 Task: Search one way flight ticket for 2 adults, 2 children, 2 infants in seat in first from Dillingham: Dillingham Airport to South Bend: South Bend International Airport on 8-6-2023. Choice of flights is Sun country airlines. Number of bags: 1 carry on bag and 2 checked bags. Price is upto 50000. Outbound departure time preference is 12:00.
Action: Mouse moved to (369, 313)
Screenshot: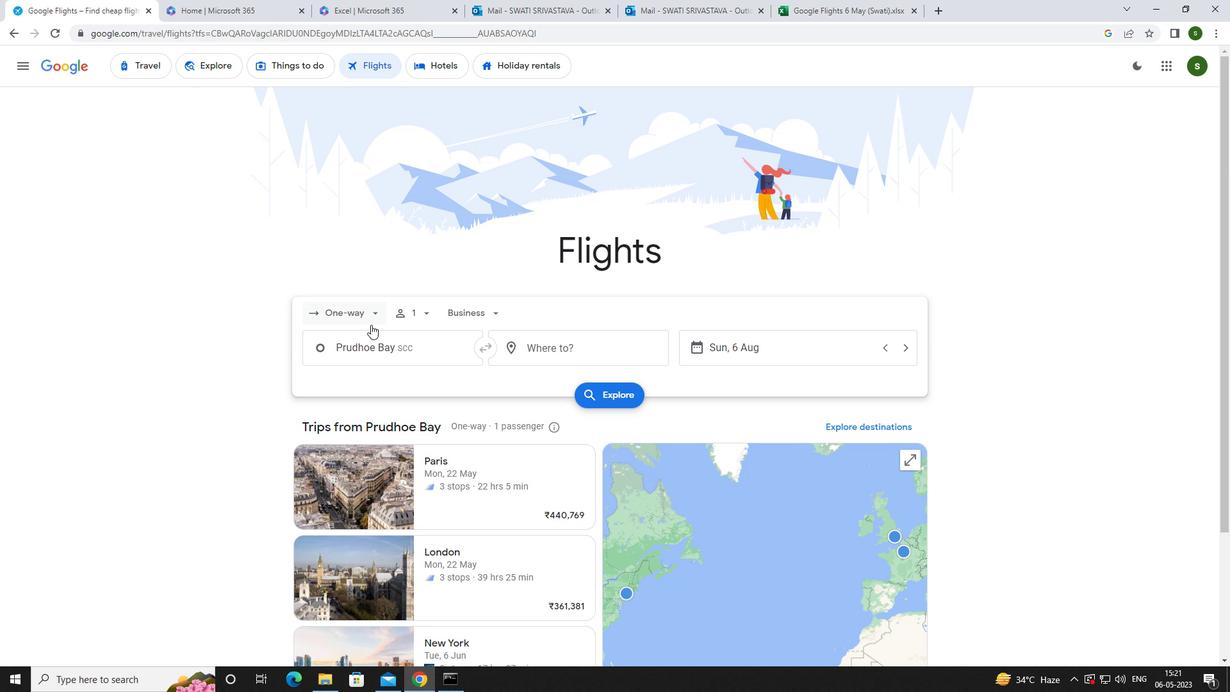 
Action: Mouse pressed left at (369, 313)
Screenshot: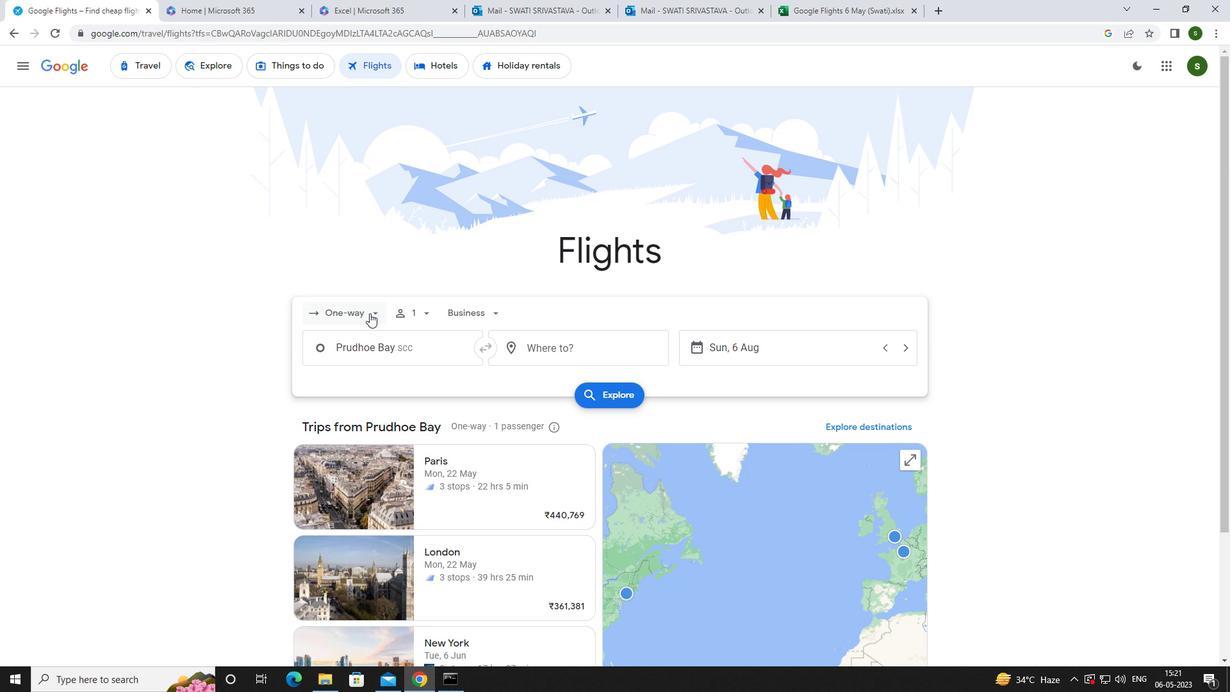 
Action: Mouse moved to (373, 375)
Screenshot: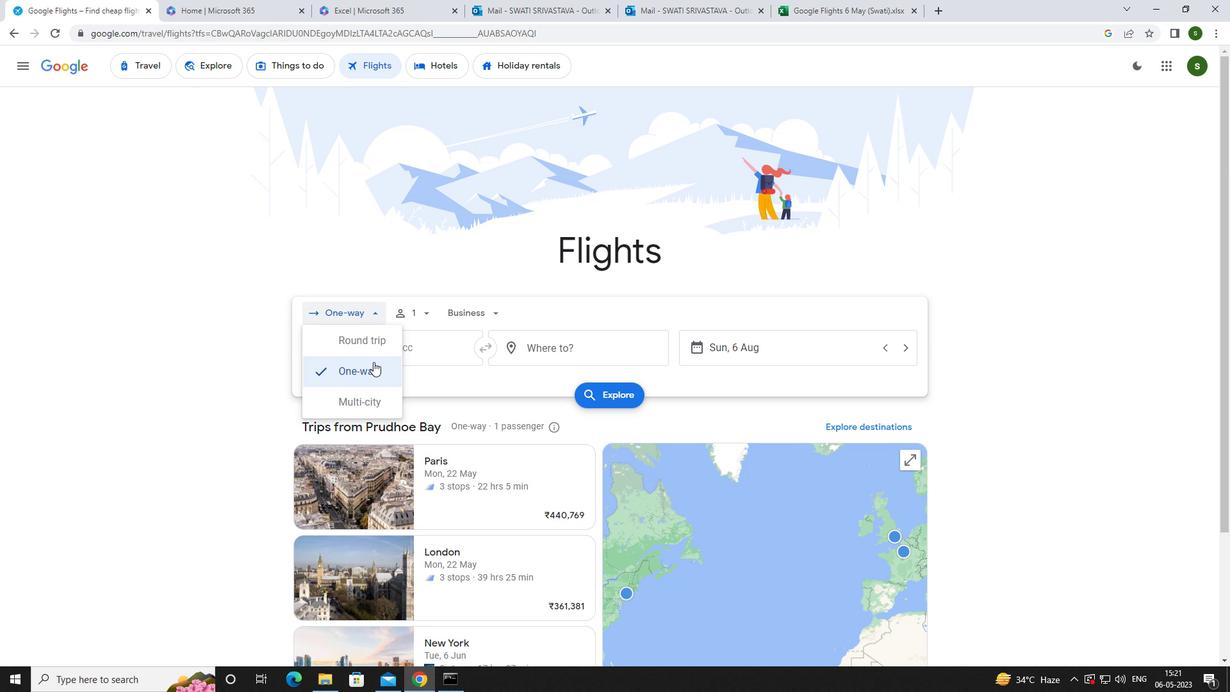 
Action: Mouse pressed left at (373, 375)
Screenshot: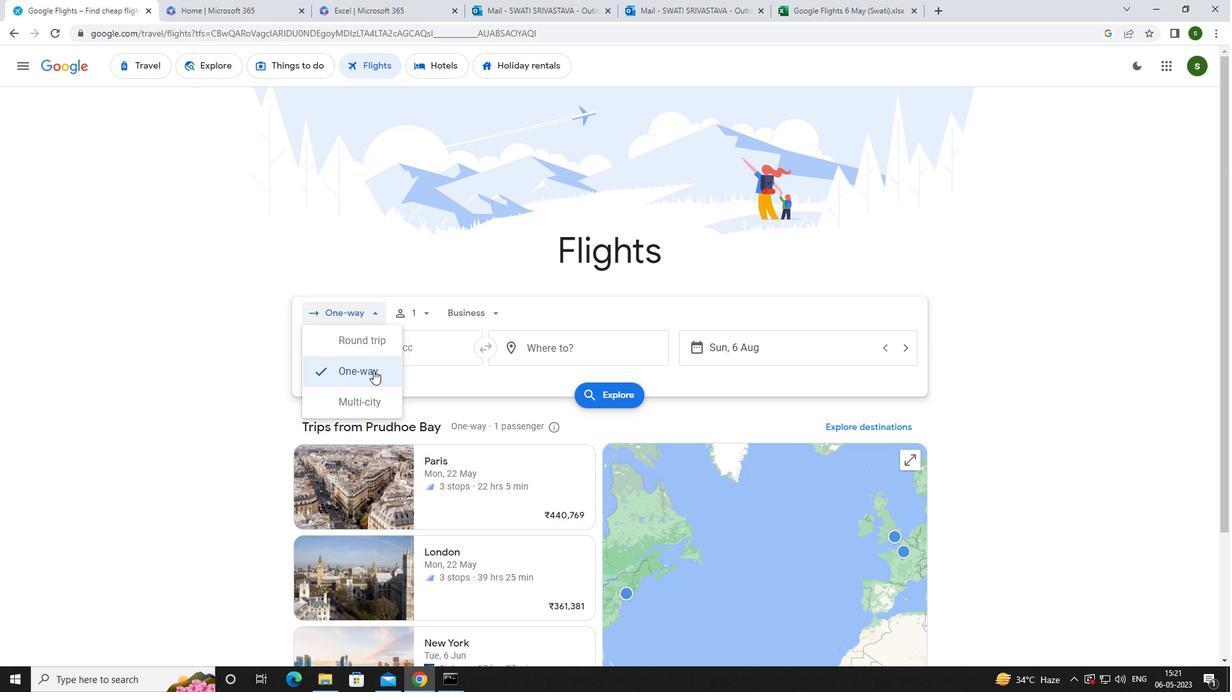 
Action: Mouse moved to (420, 309)
Screenshot: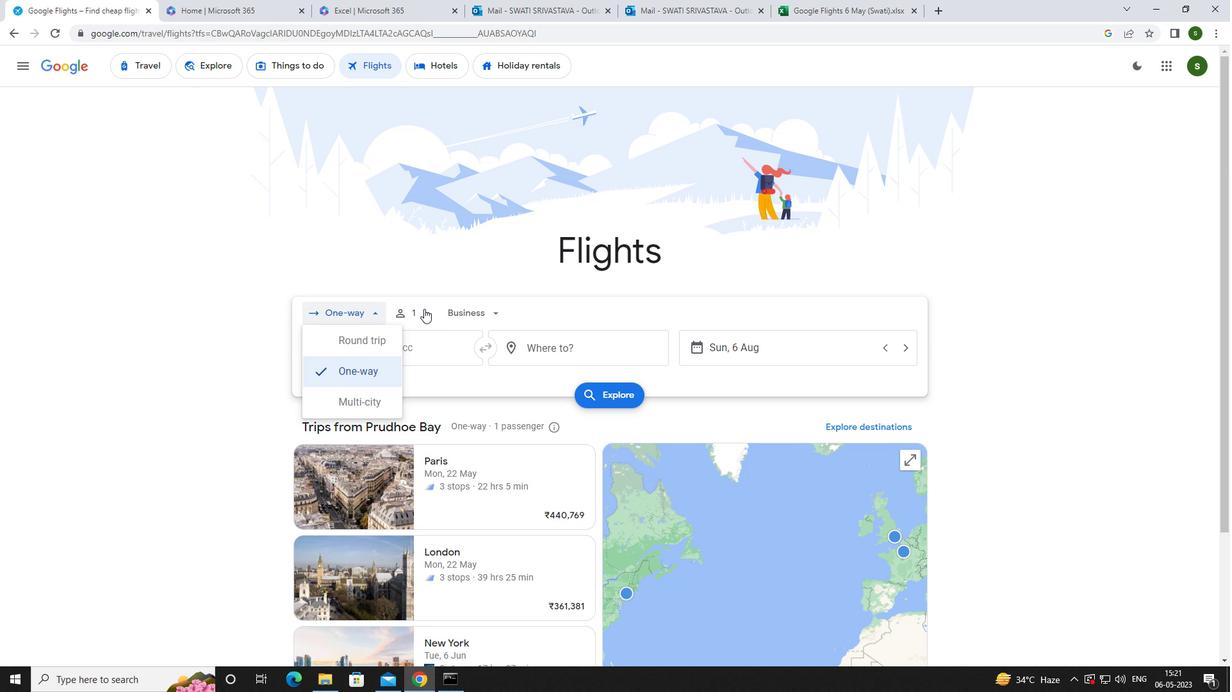 
Action: Mouse pressed left at (420, 309)
Screenshot: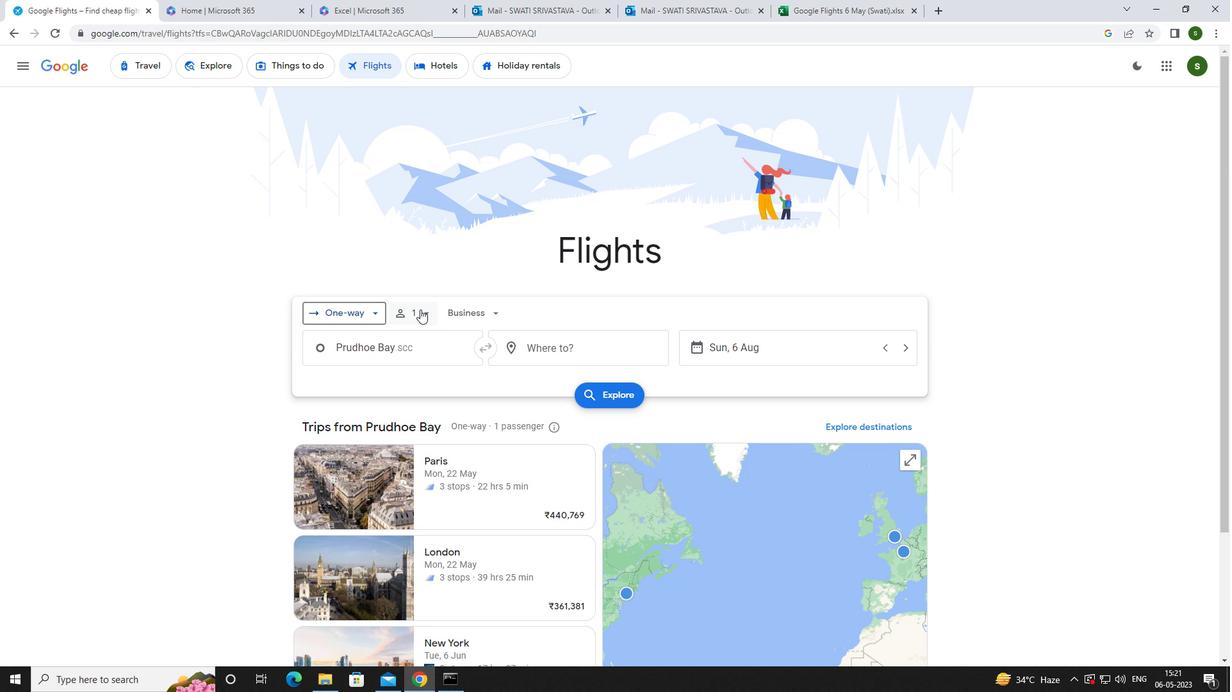 
Action: Mouse moved to (520, 341)
Screenshot: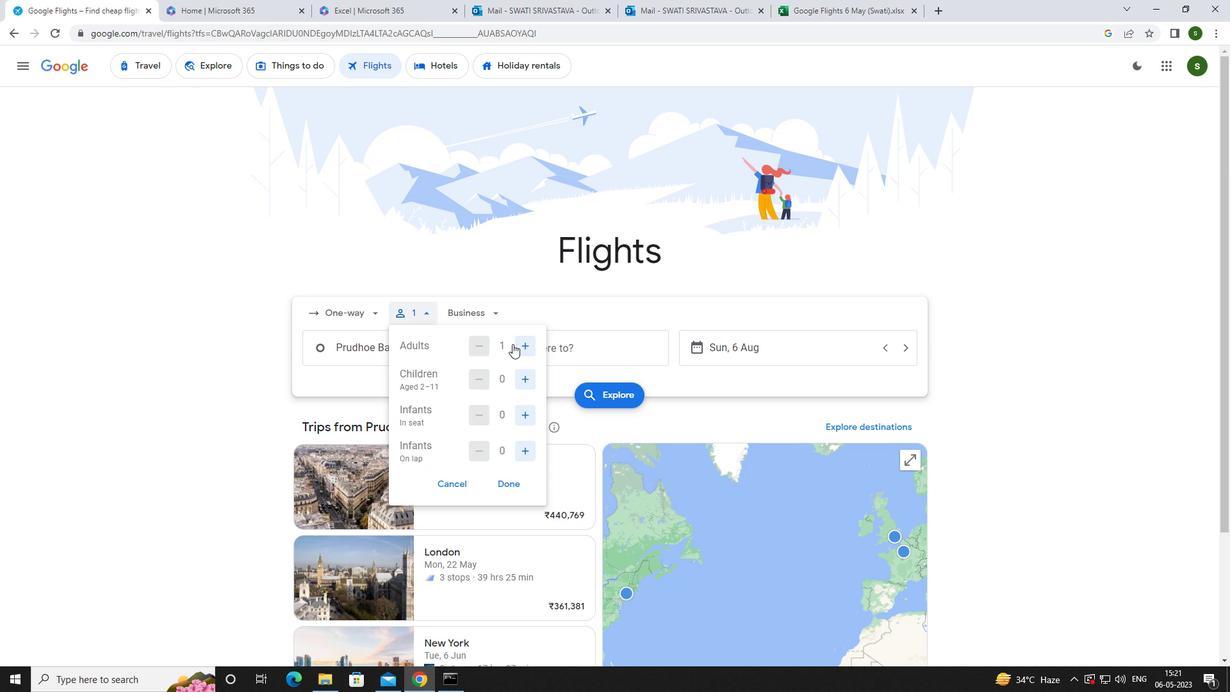 
Action: Mouse pressed left at (520, 341)
Screenshot: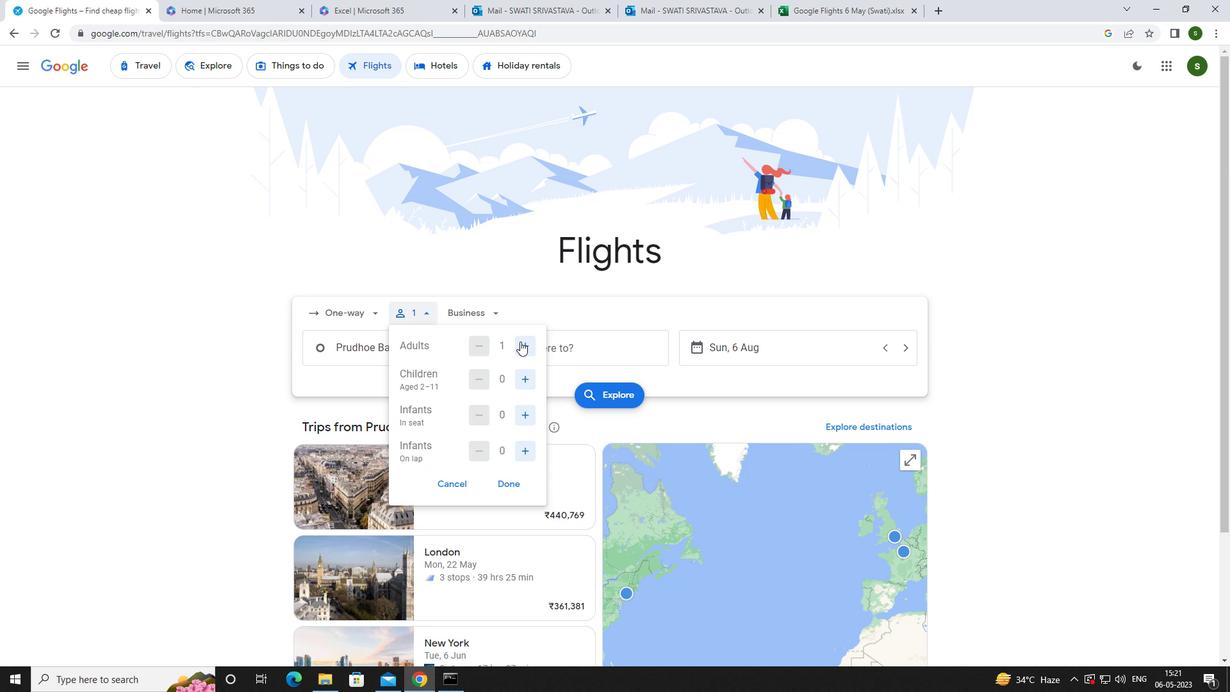 
Action: Mouse moved to (521, 382)
Screenshot: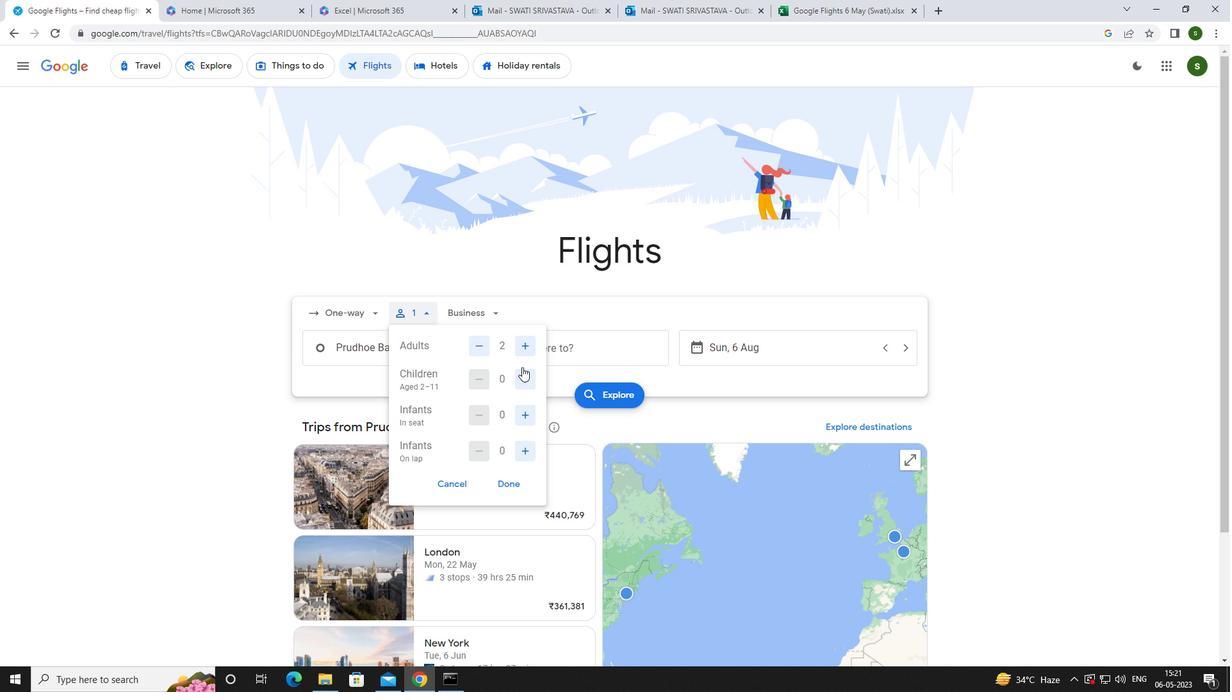 
Action: Mouse pressed left at (521, 382)
Screenshot: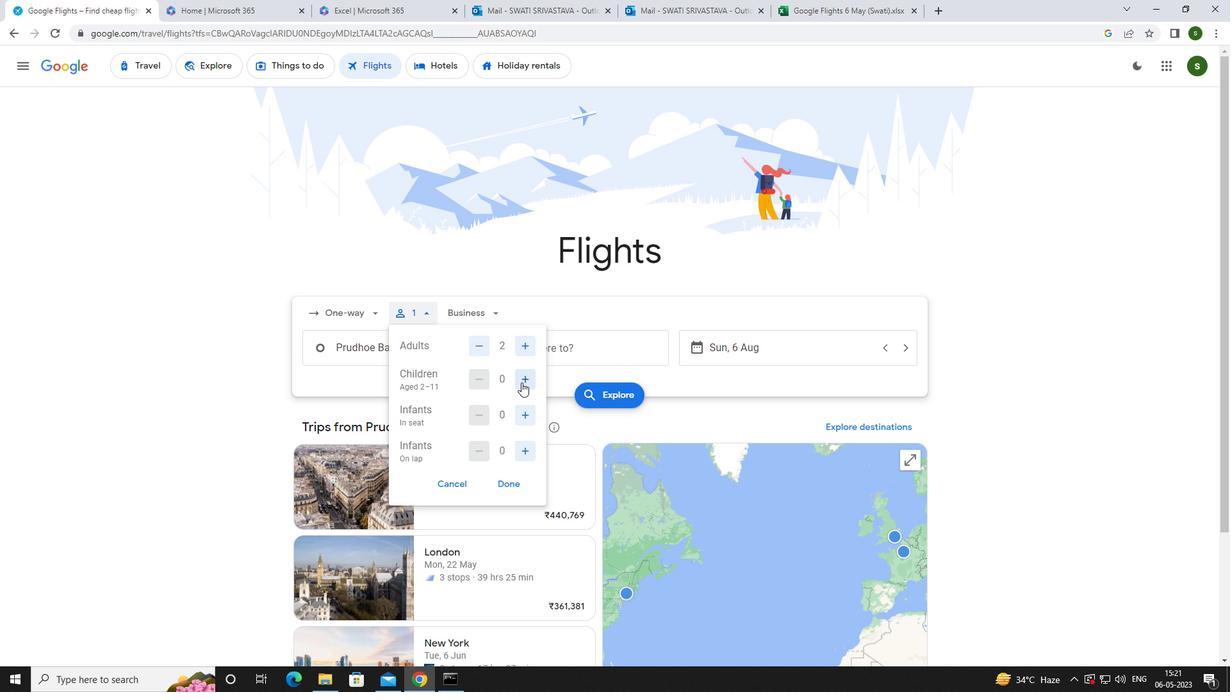 
Action: Mouse pressed left at (521, 382)
Screenshot: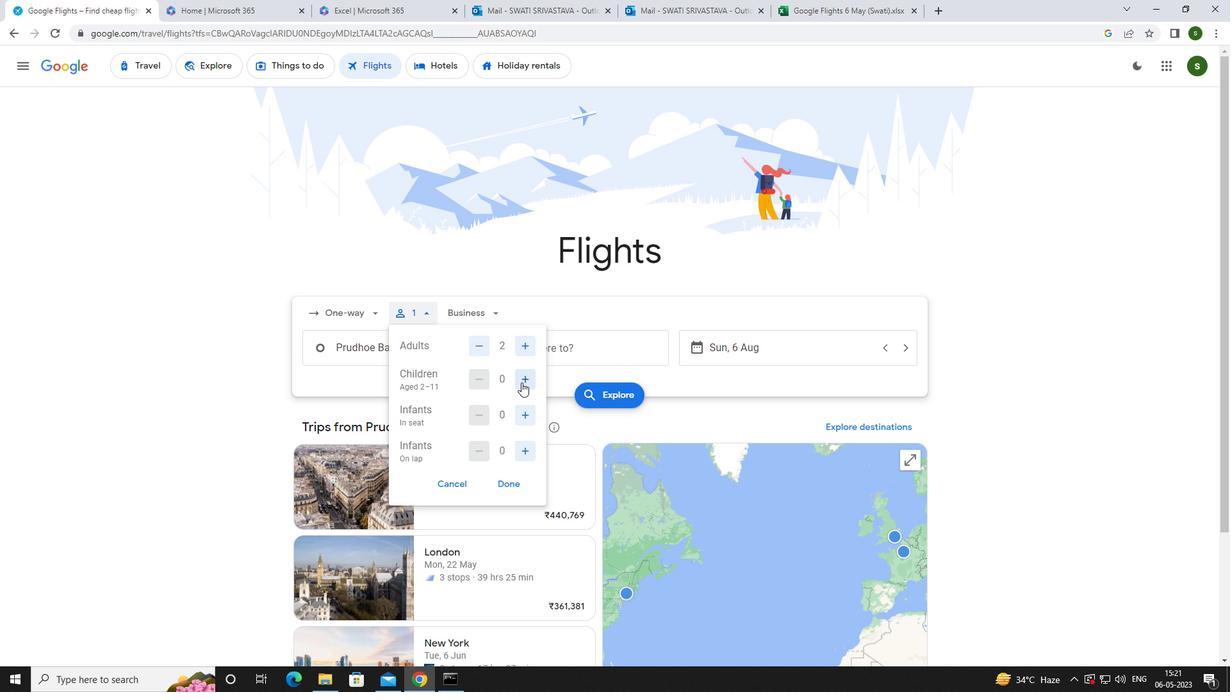 
Action: Mouse moved to (525, 417)
Screenshot: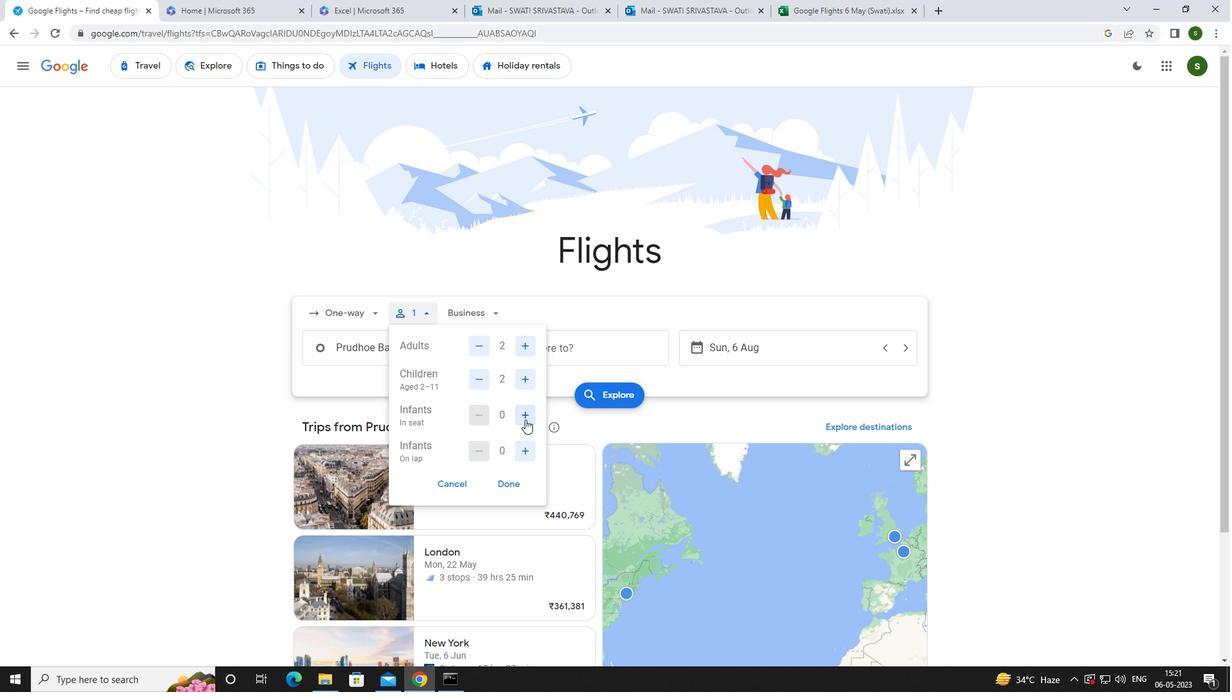 
Action: Mouse pressed left at (525, 417)
Screenshot: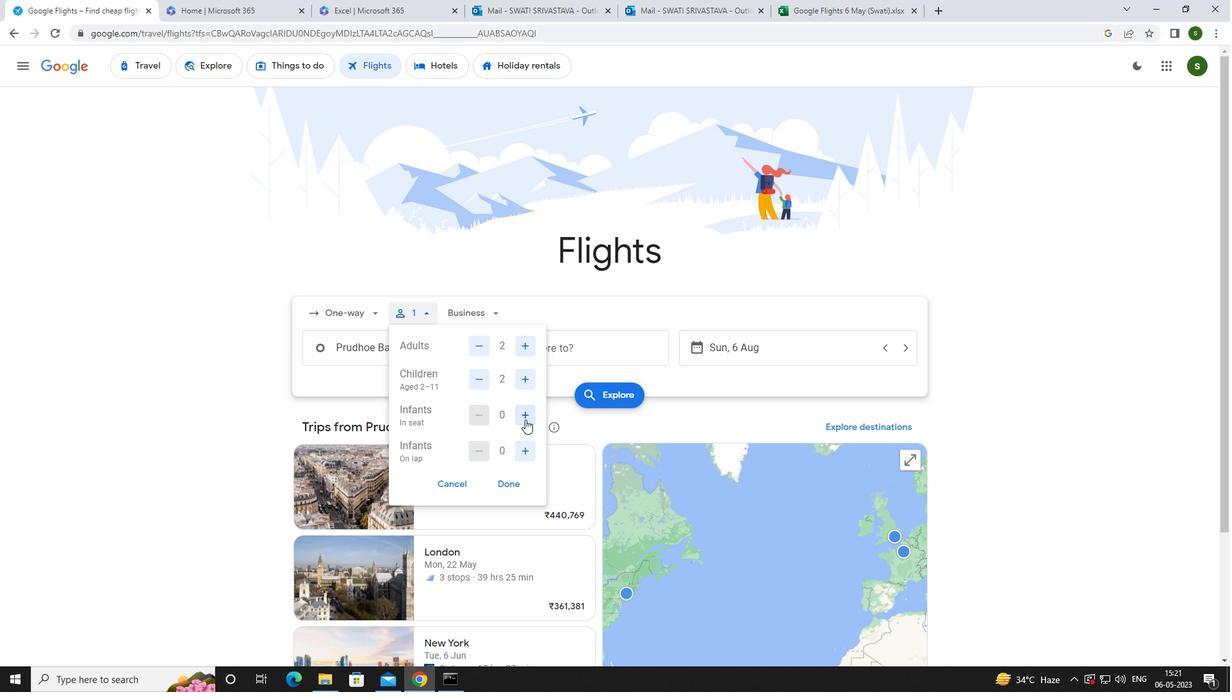 
Action: Mouse pressed left at (525, 417)
Screenshot: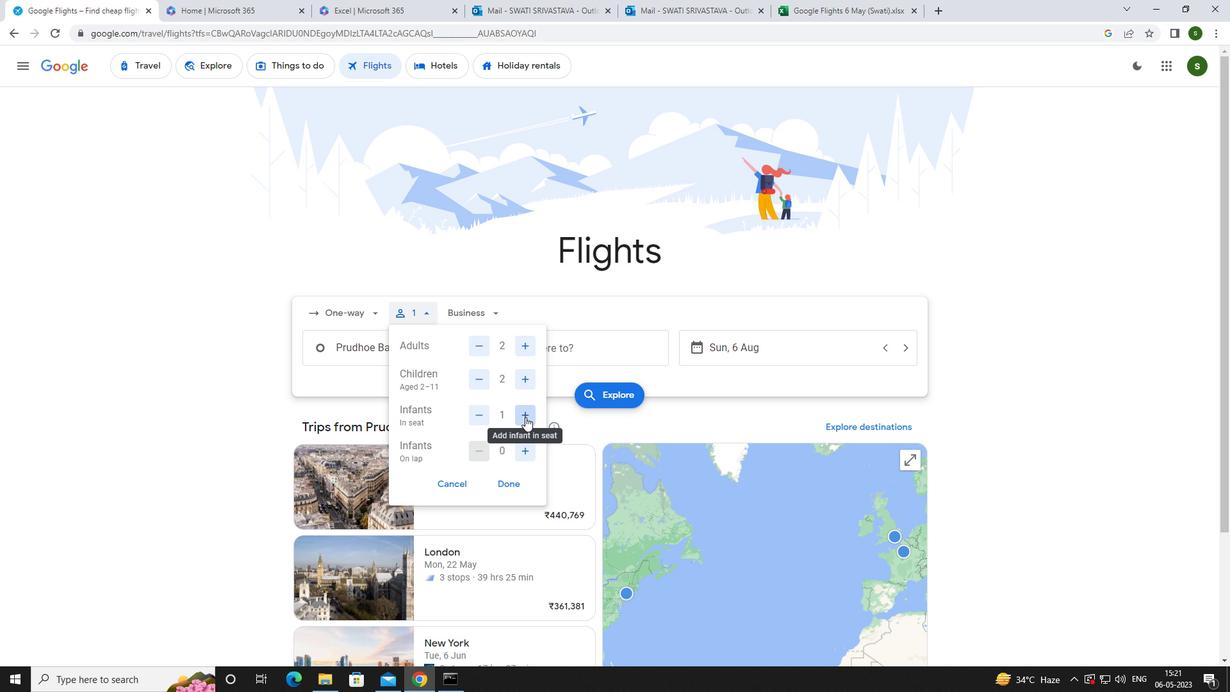 
Action: Mouse moved to (484, 316)
Screenshot: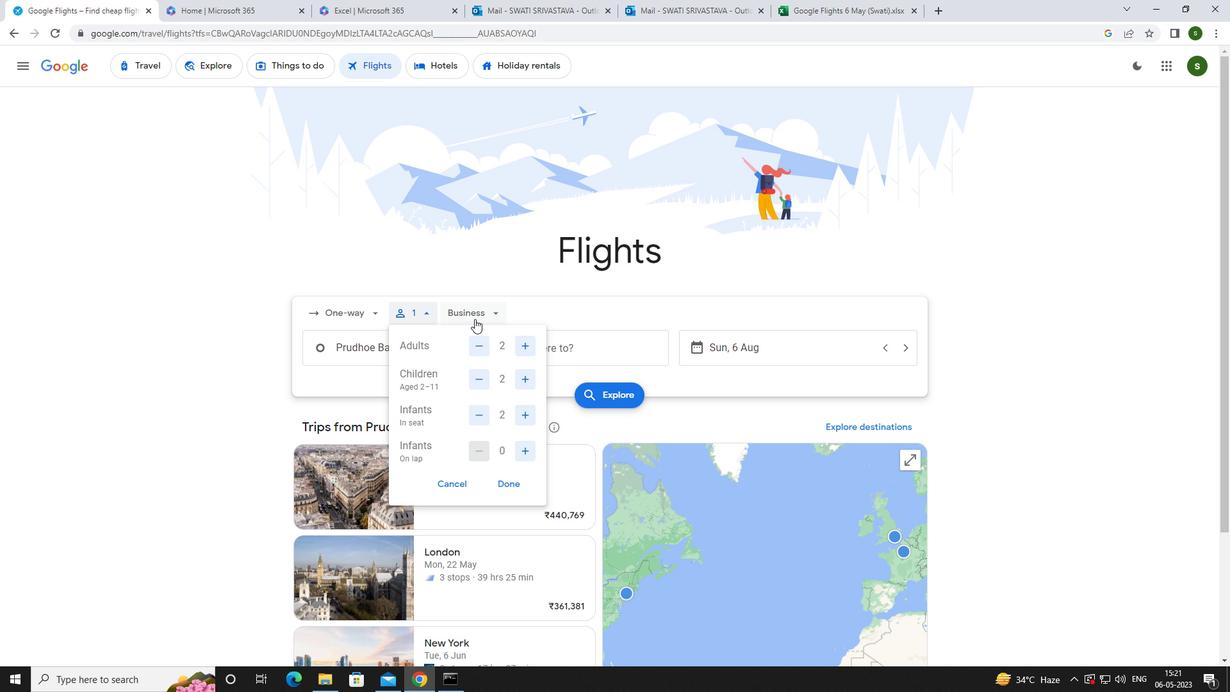 
Action: Mouse pressed left at (484, 316)
Screenshot: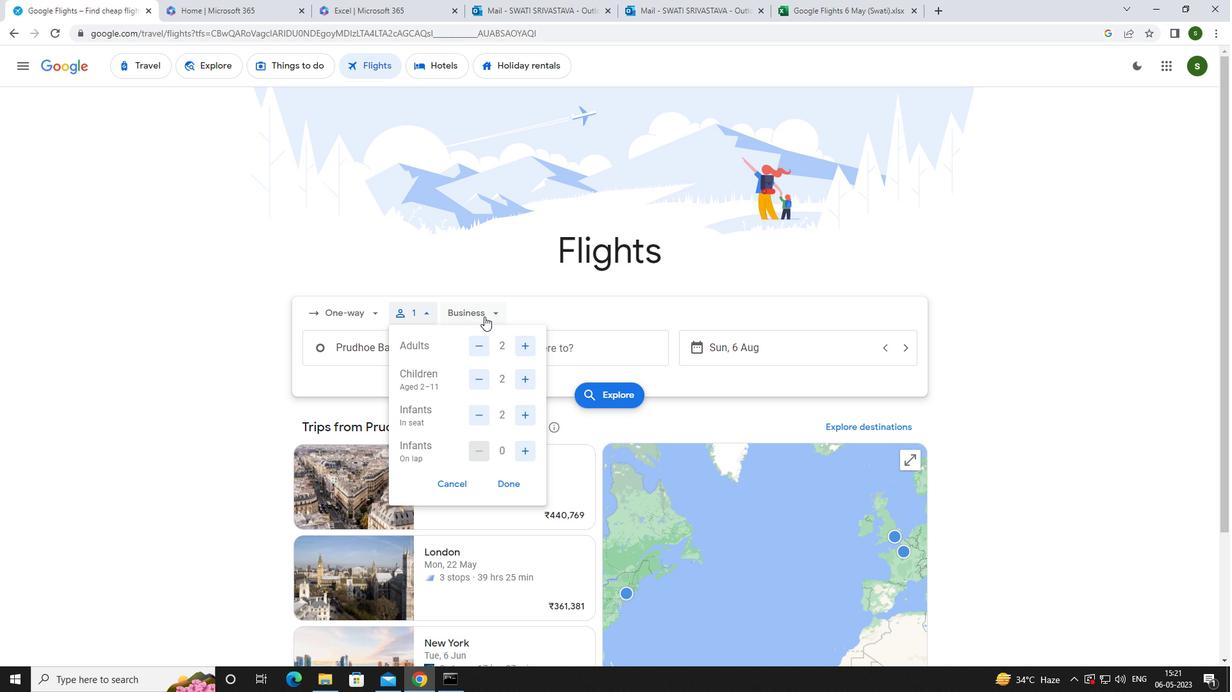 
Action: Mouse moved to (493, 432)
Screenshot: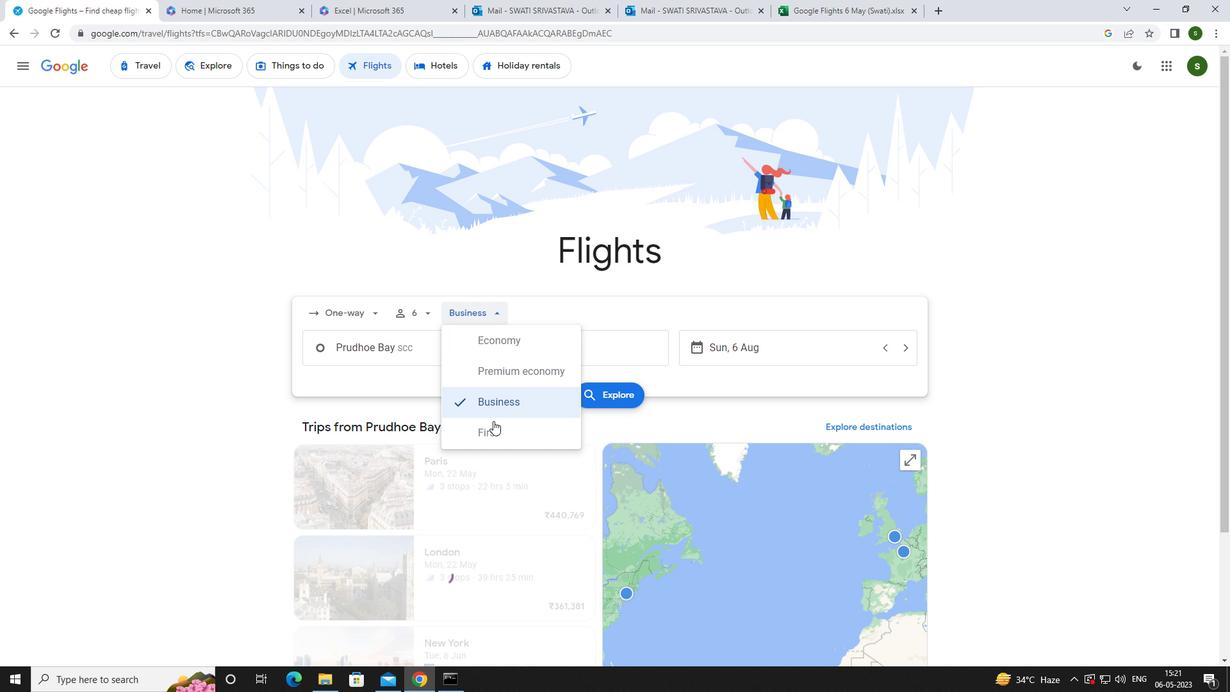 
Action: Mouse pressed left at (493, 432)
Screenshot: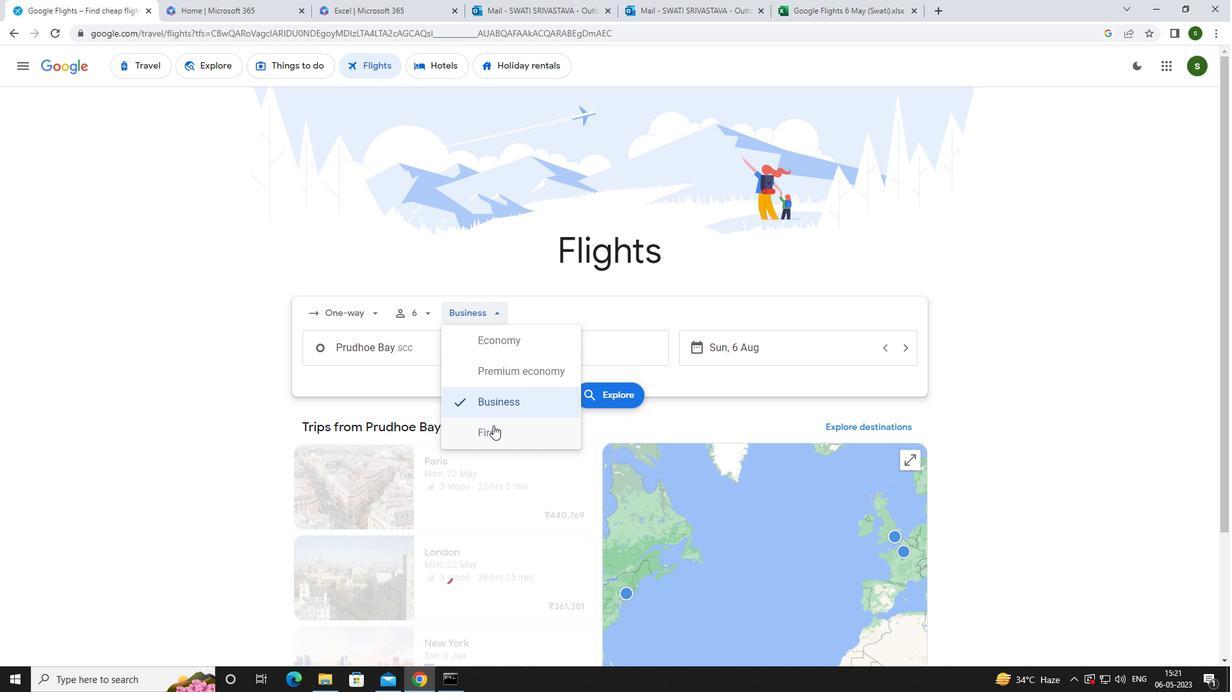 
Action: Mouse moved to (433, 341)
Screenshot: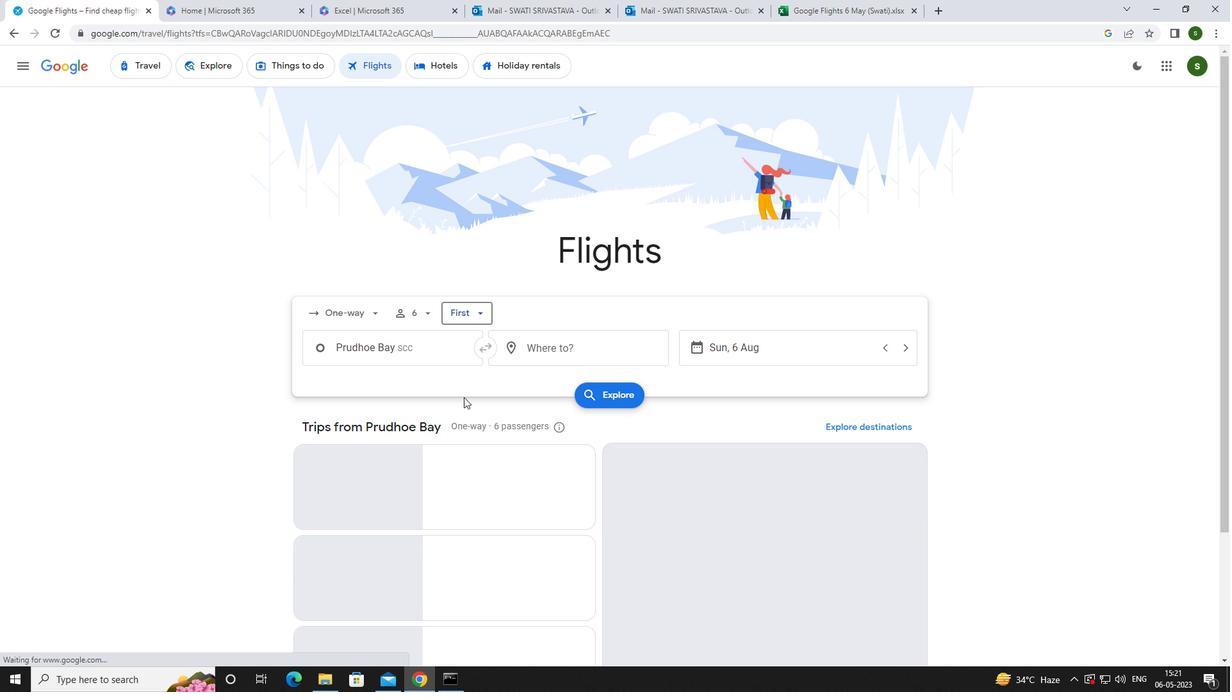 
Action: Mouse pressed left at (433, 341)
Screenshot: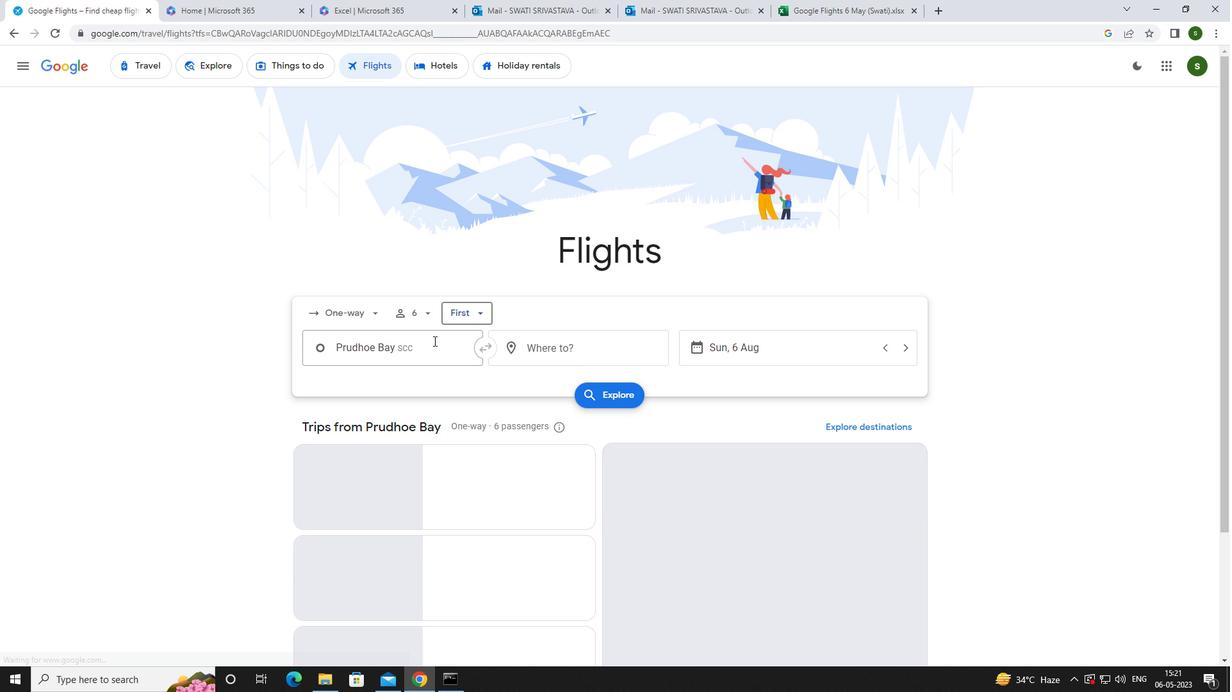 
Action: Mouse moved to (434, 339)
Screenshot: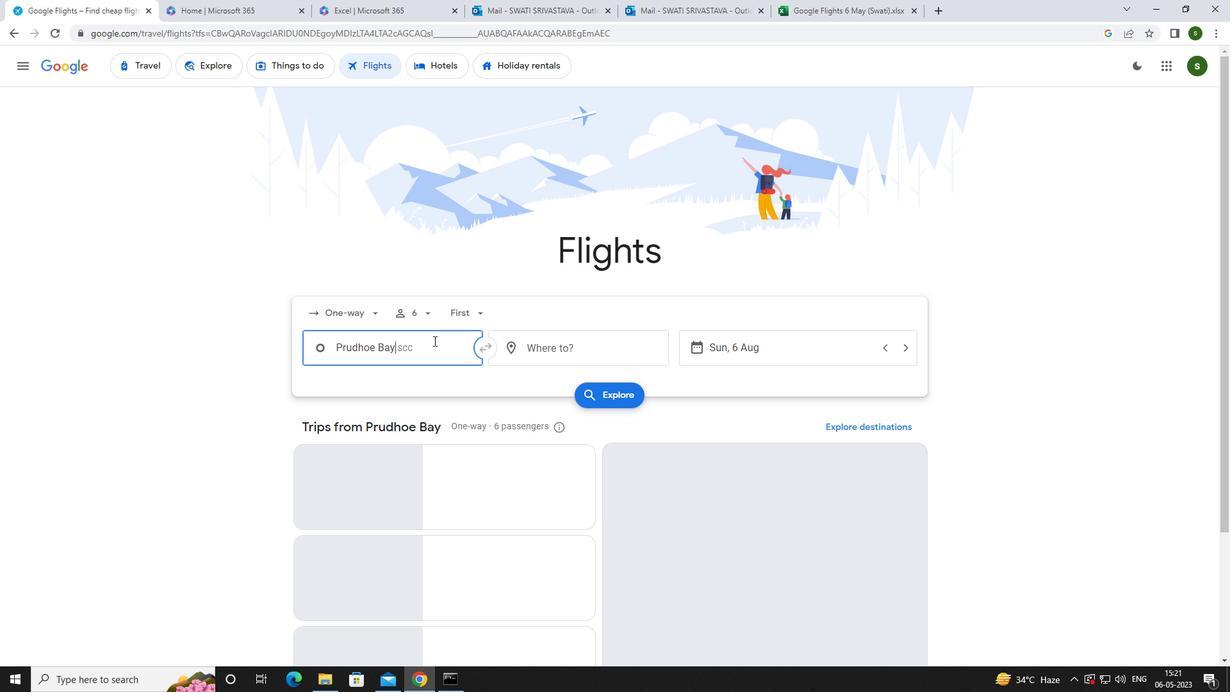
Action: Key pressed <Key.caps_lock>d<Key.caps_lock>illingh
Screenshot: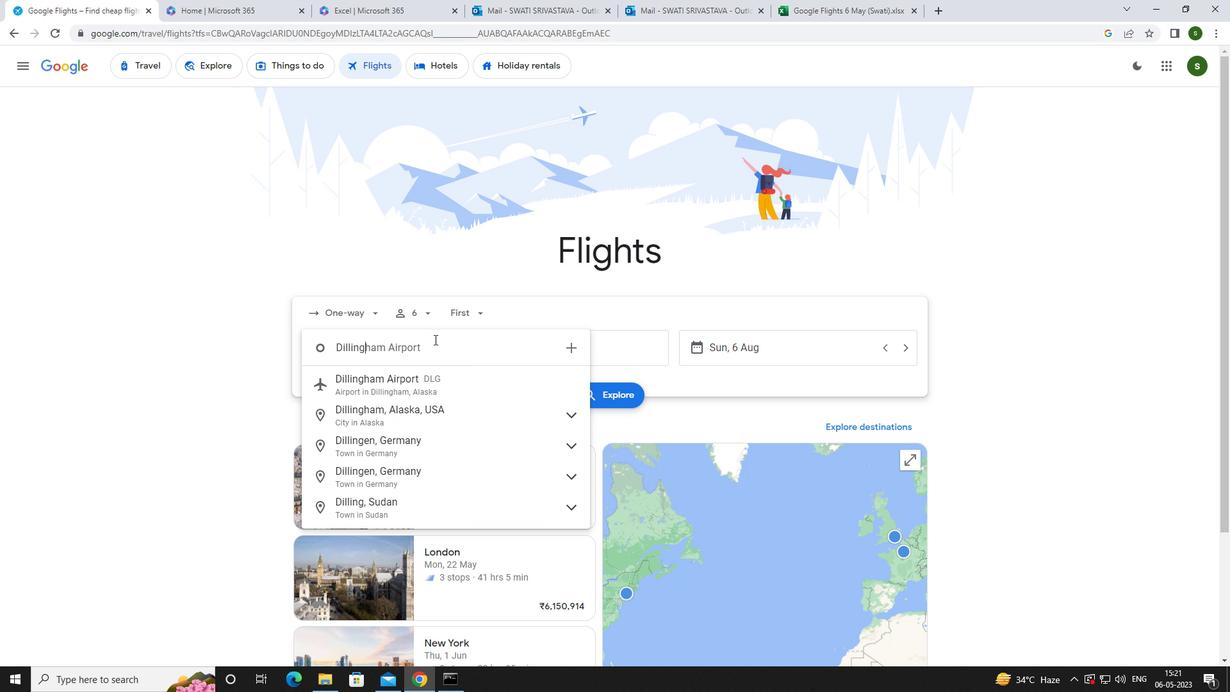 
Action: Mouse moved to (421, 382)
Screenshot: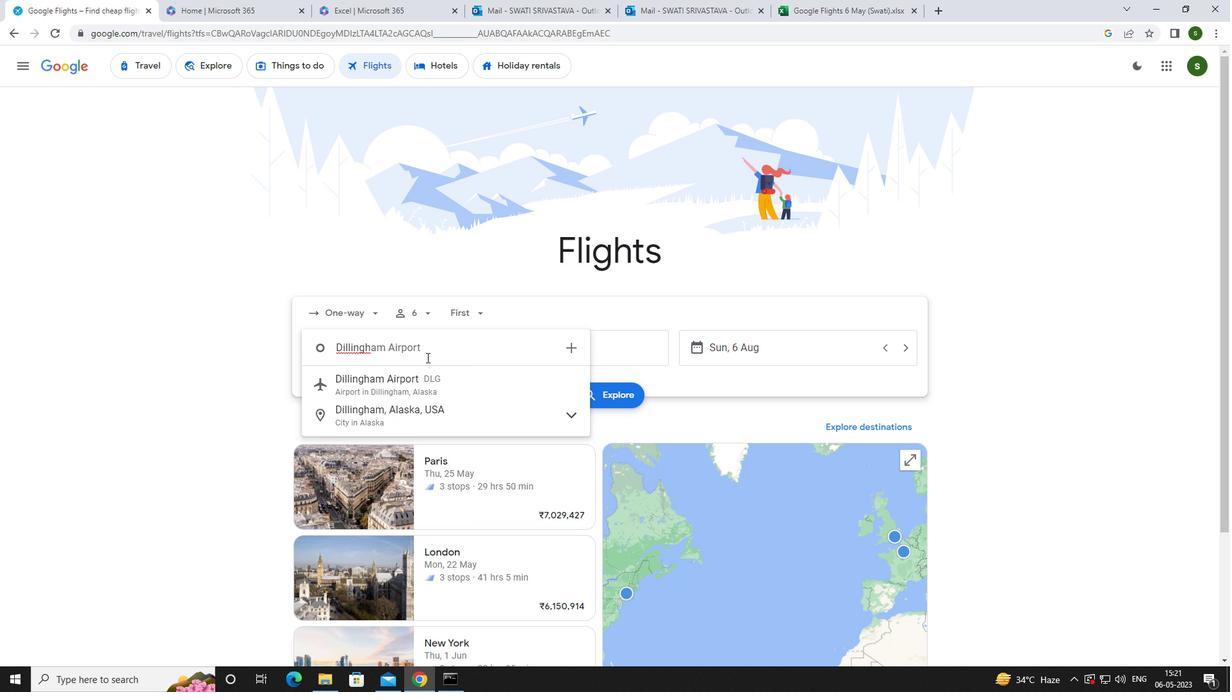 
Action: Mouse pressed left at (421, 382)
Screenshot: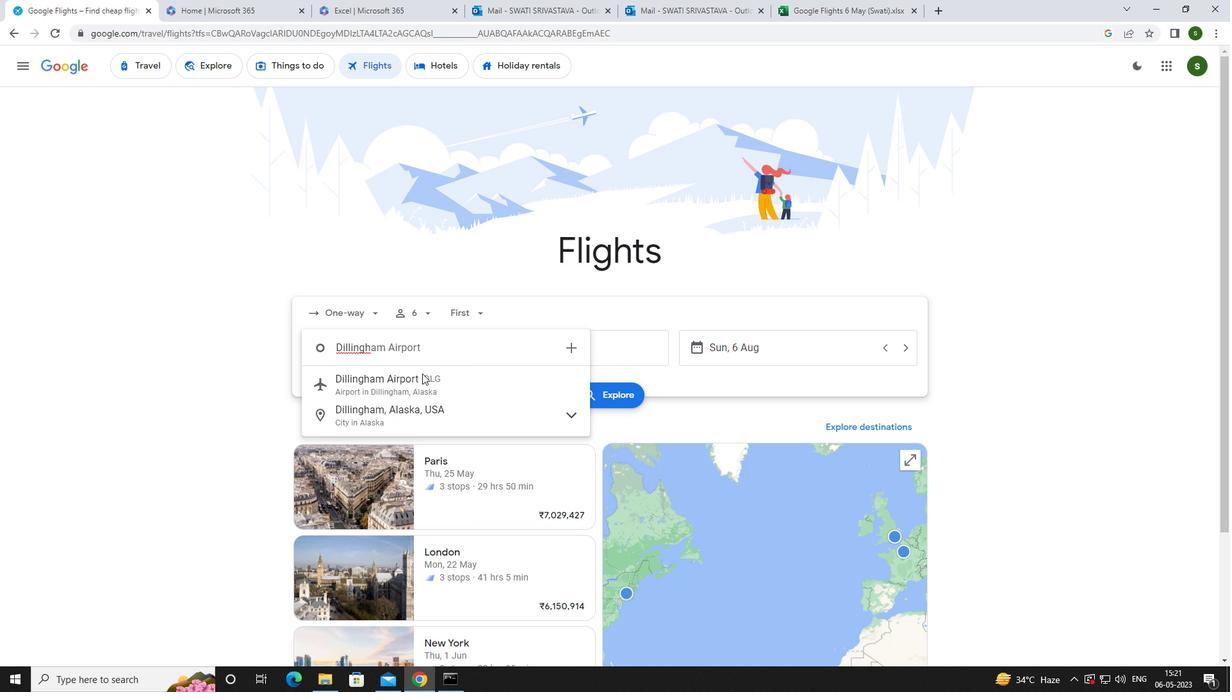 
Action: Mouse moved to (533, 349)
Screenshot: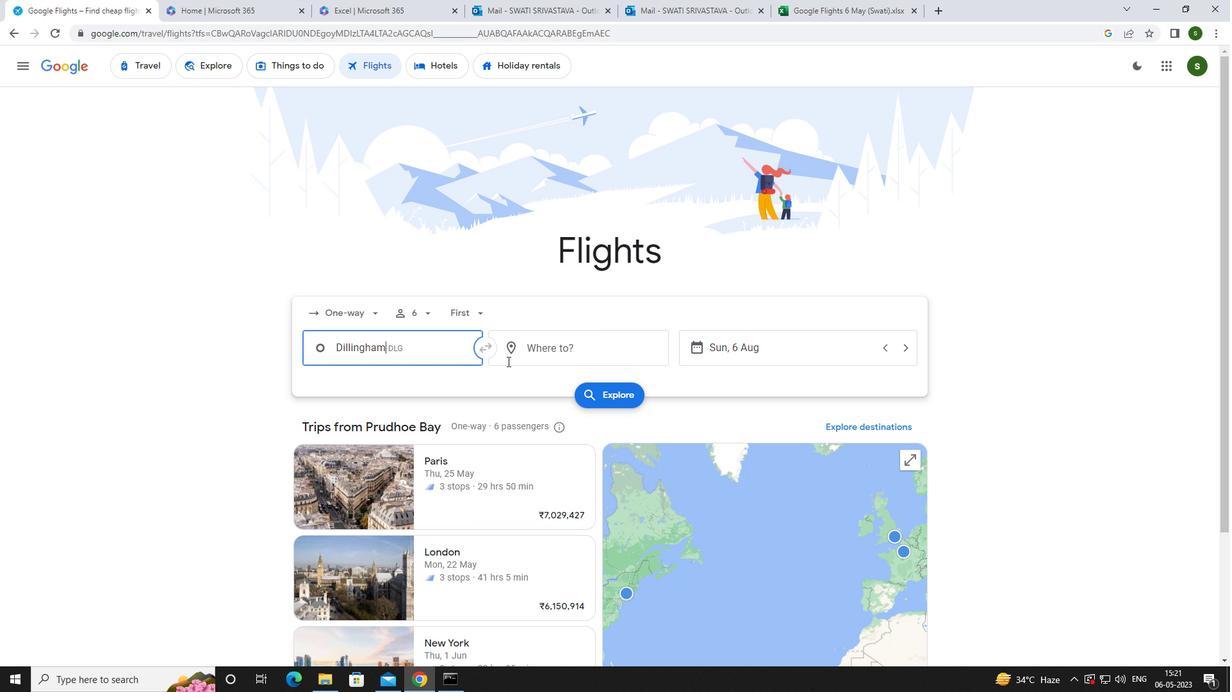 
Action: Mouse pressed left at (533, 349)
Screenshot: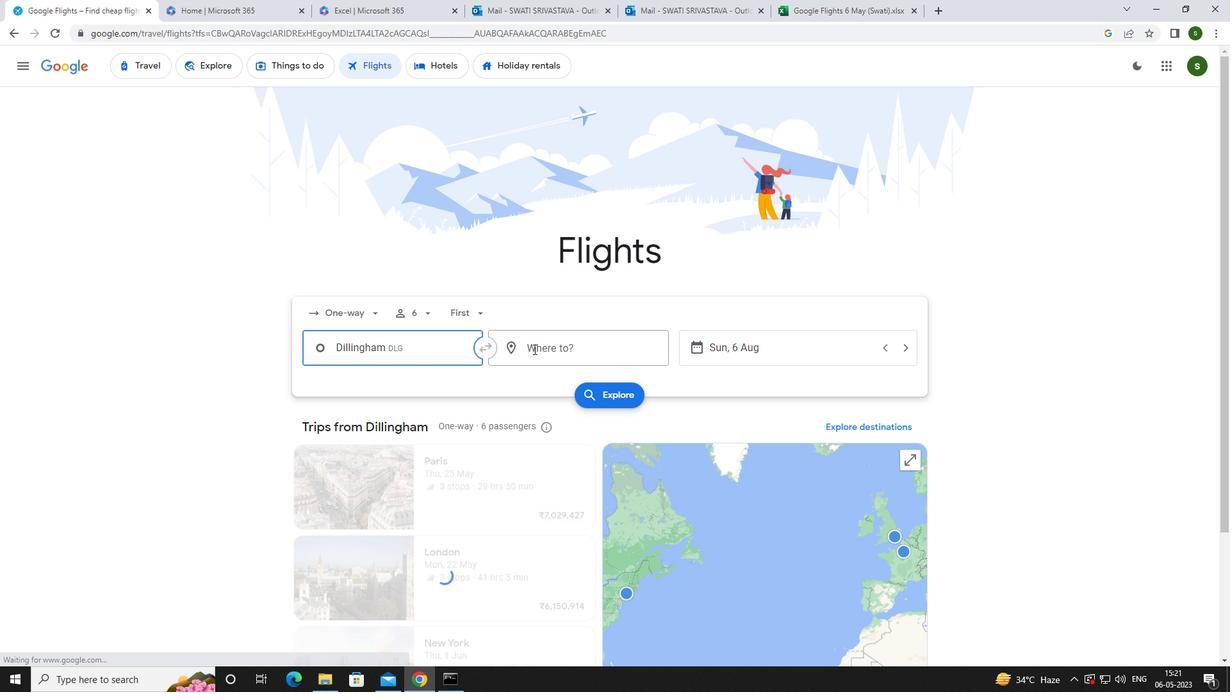 
Action: Mouse moved to (529, 345)
Screenshot: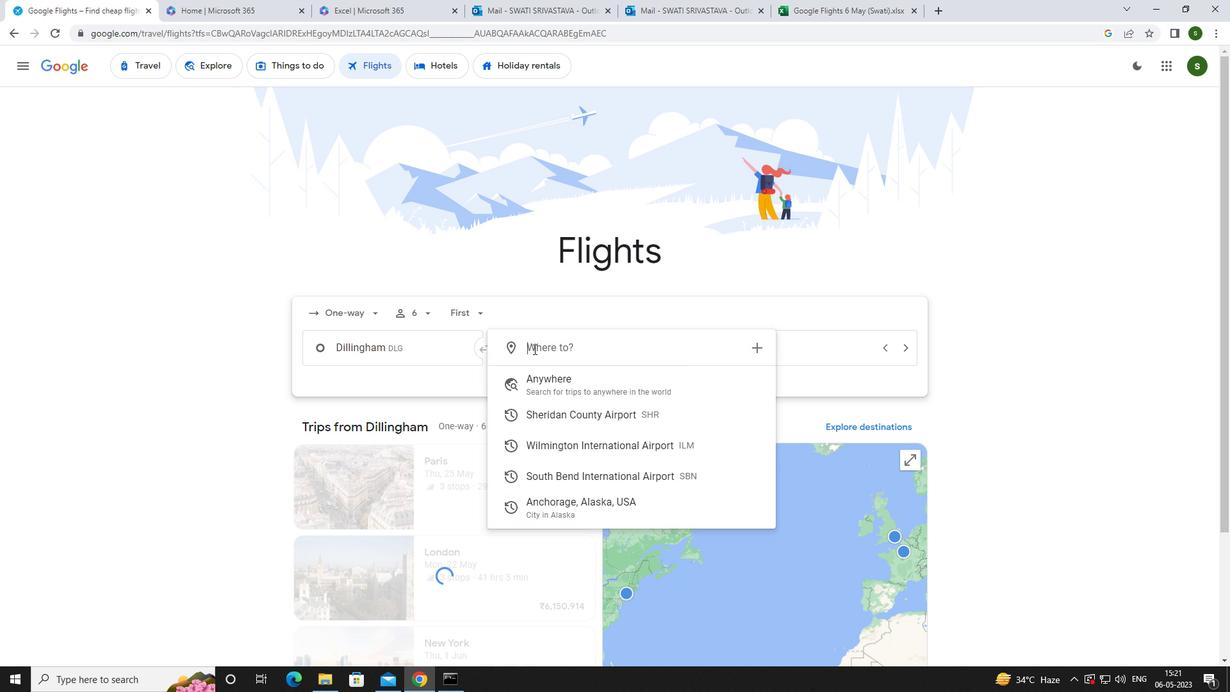 
Action: Key pressed <Key.caps_lock>s<Key.caps_lock>outh<Key.space><Key.caps_lock>b<Key.caps_lock>end
Screenshot: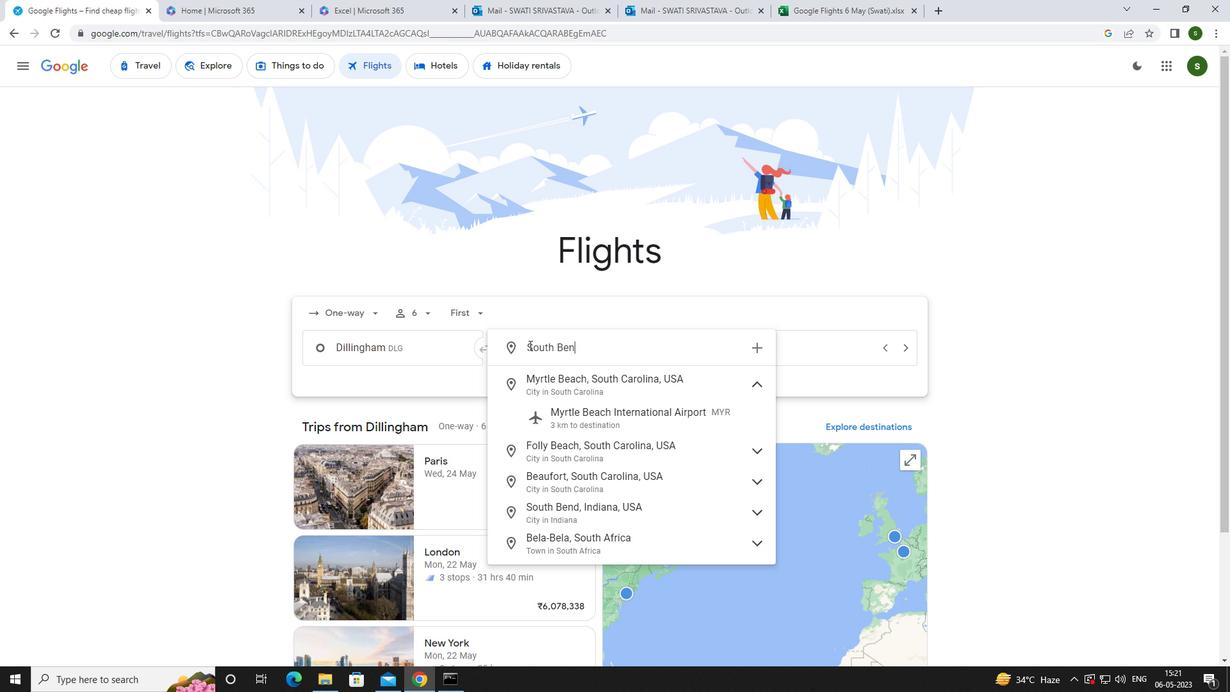 
Action: Mouse moved to (553, 408)
Screenshot: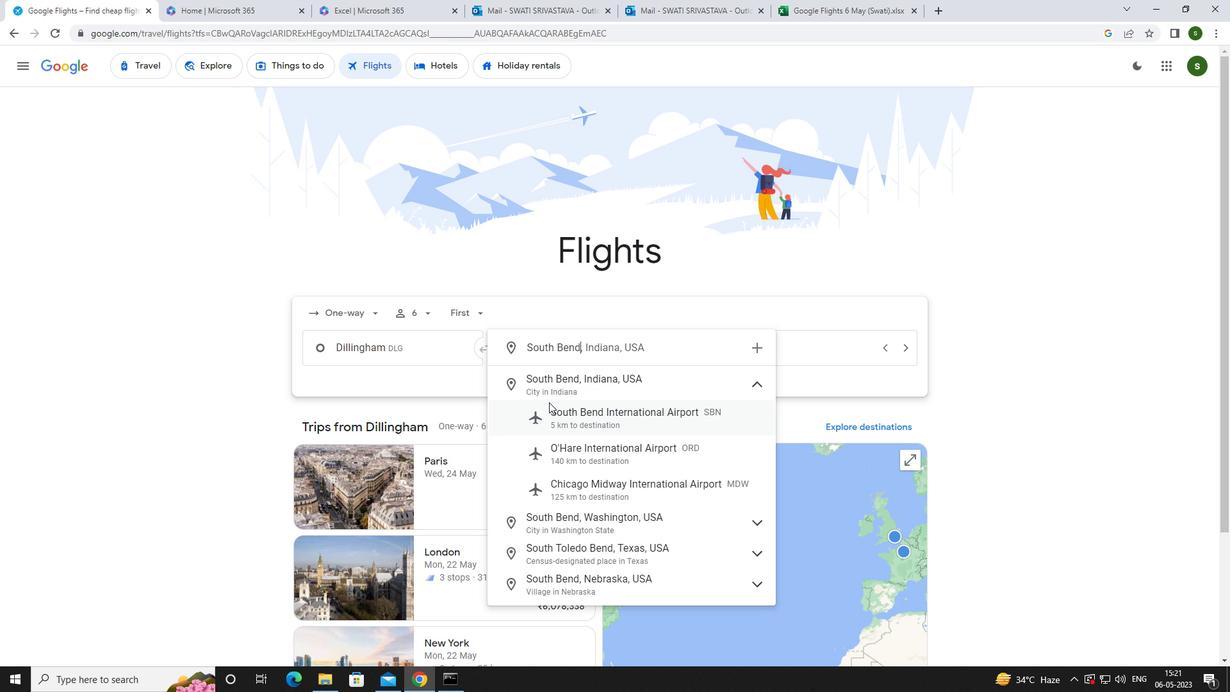 
Action: Mouse pressed left at (553, 408)
Screenshot: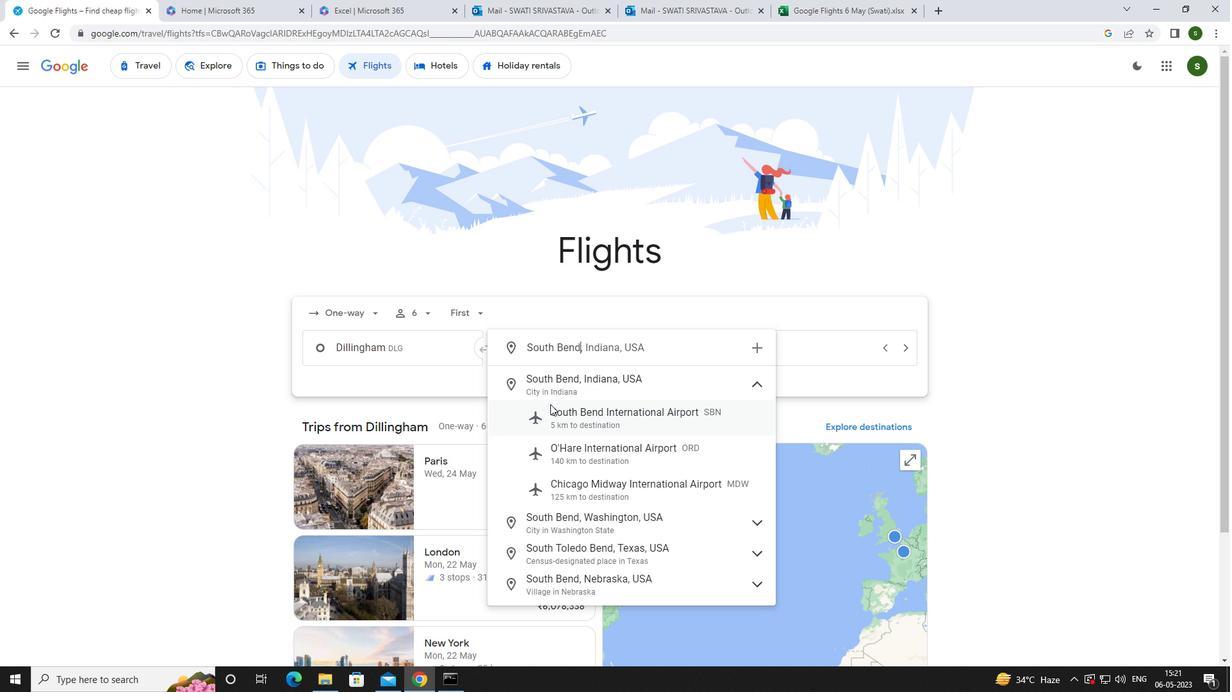 
Action: Mouse moved to (728, 345)
Screenshot: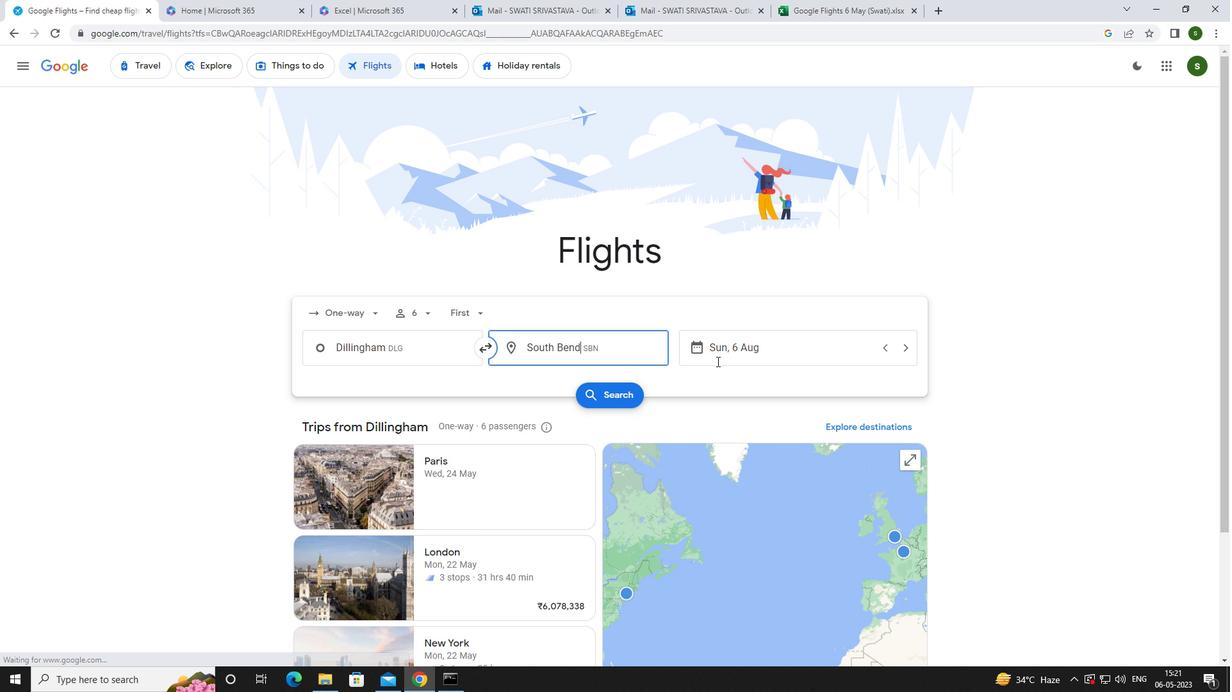 
Action: Mouse pressed left at (728, 345)
Screenshot: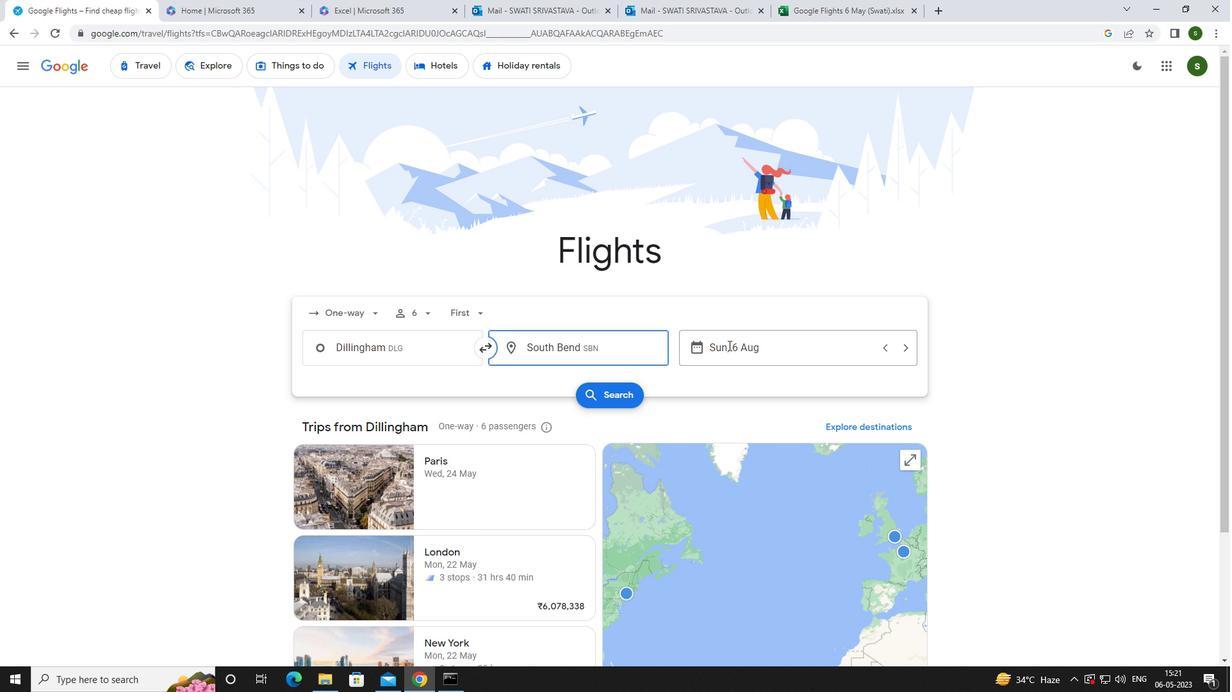 
Action: Mouse moved to (460, 465)
Screenshot: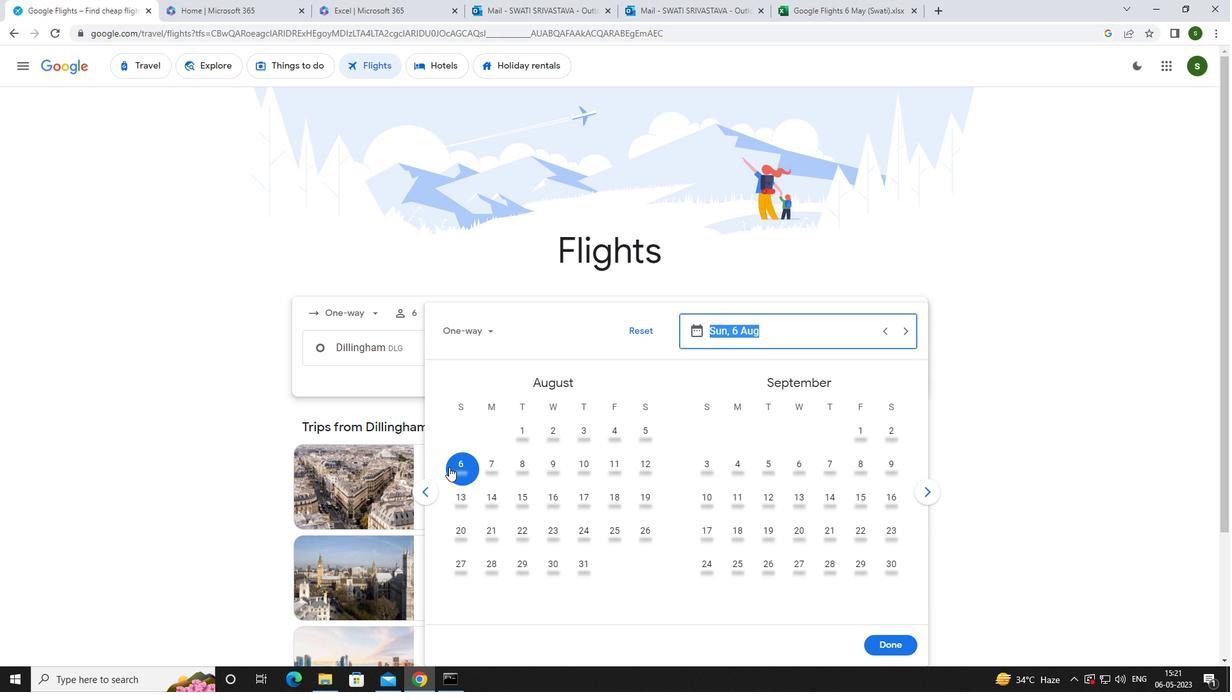 
Action: Mouse pressed left at (460, 465)
Screenshot: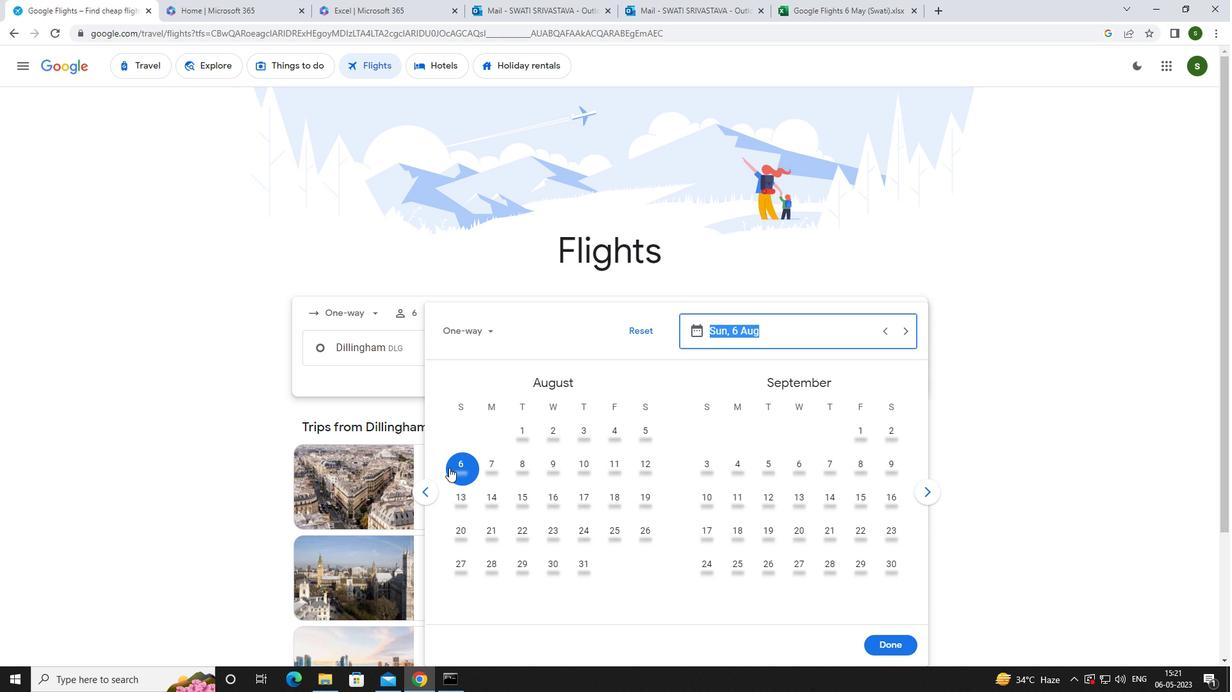 
Action: Mouse moved to (900, 646)
Screenshot: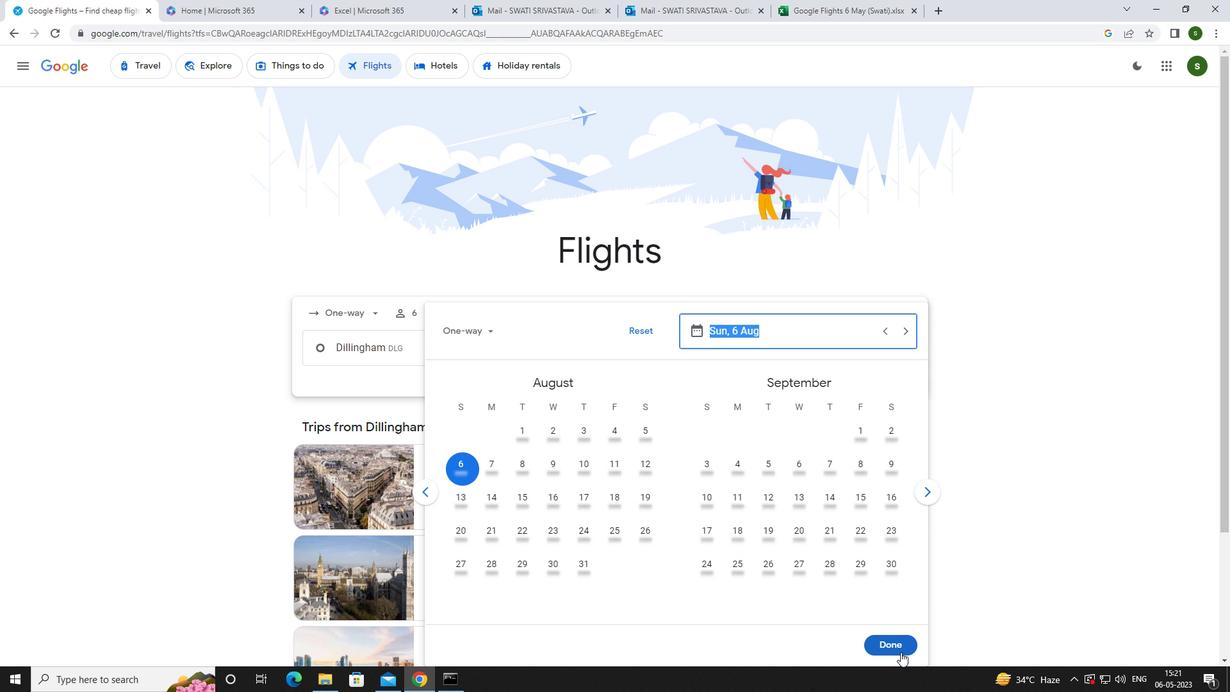 
Action: Mouse pressed left at (900, 646)
Screenshot: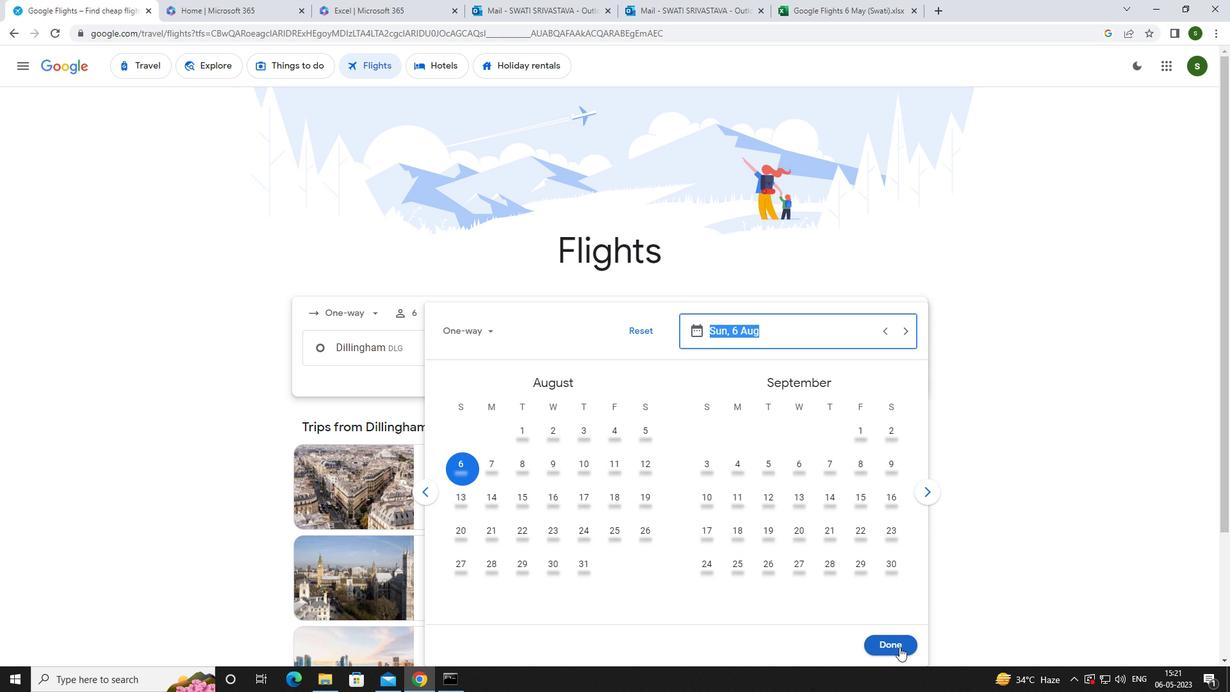 
Action: Mouse moved to (625, 392)
Screenshot: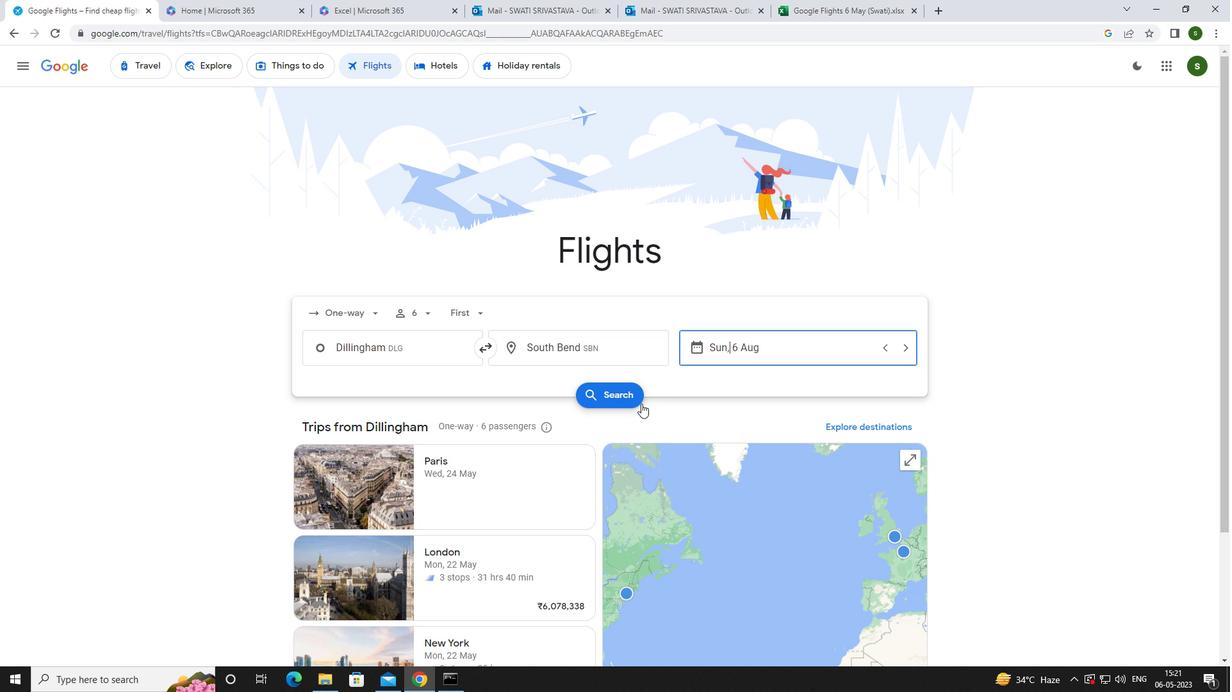 
Action: Mouse pressed left at (625, 392)
Screenshot: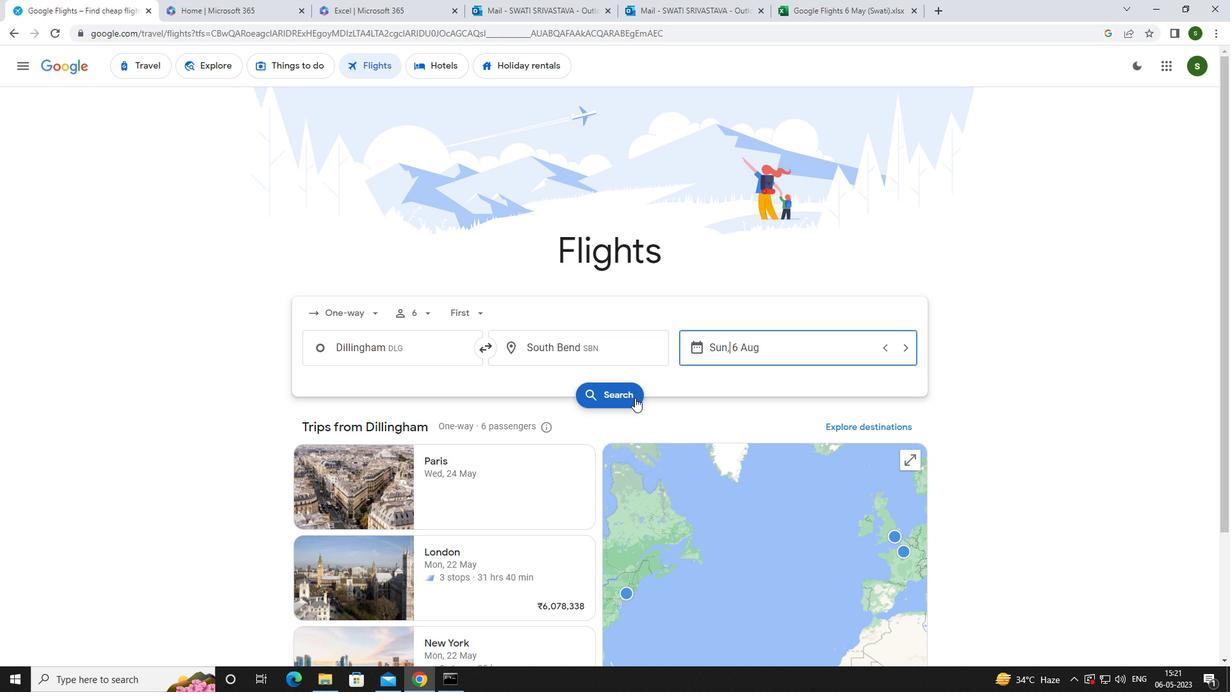 
Action: Mouse moved to (329, 187)
Screenshot: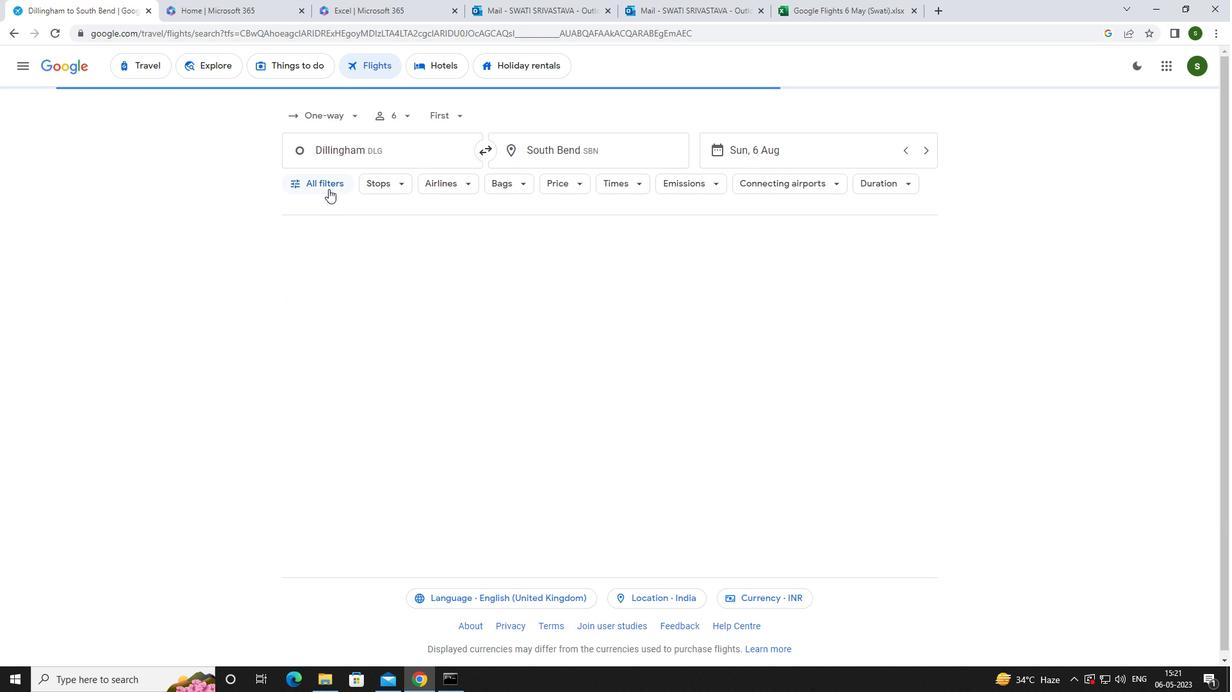 
Action: Mouse pressed left at (329, 187)
Screenshot: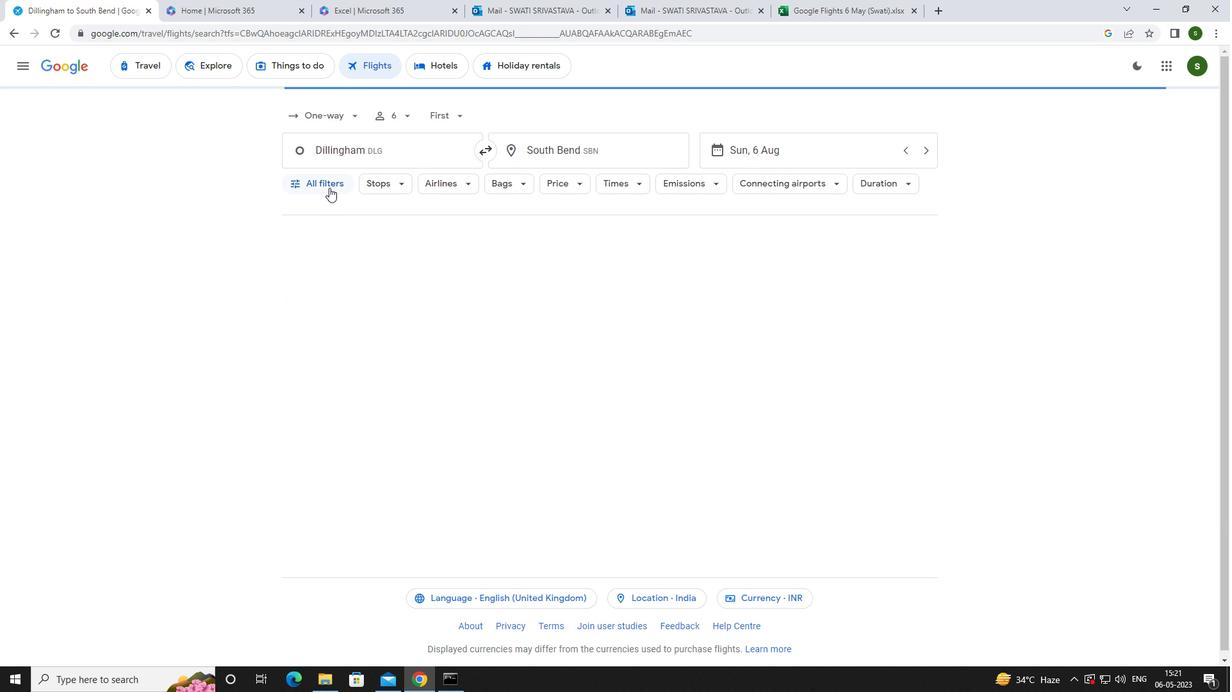 
Action: Mouse moved to (475, 456)
Screenshot: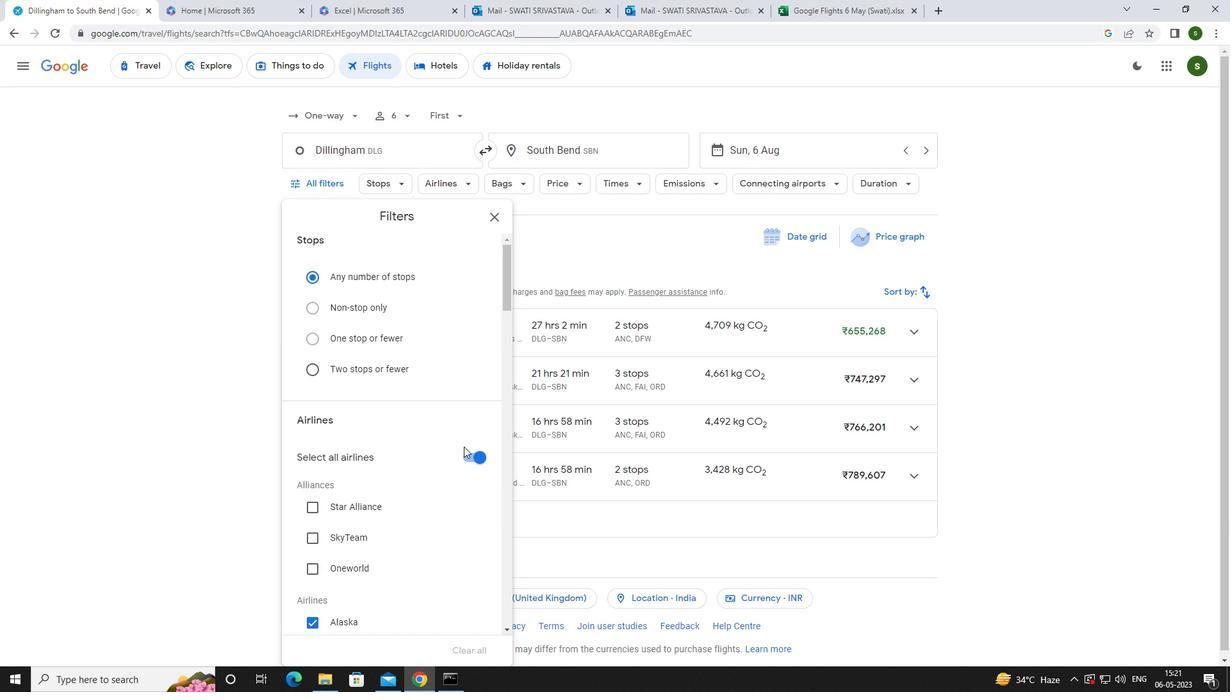 
Action: Mouse pressed left at (475, 456)
Screenshot: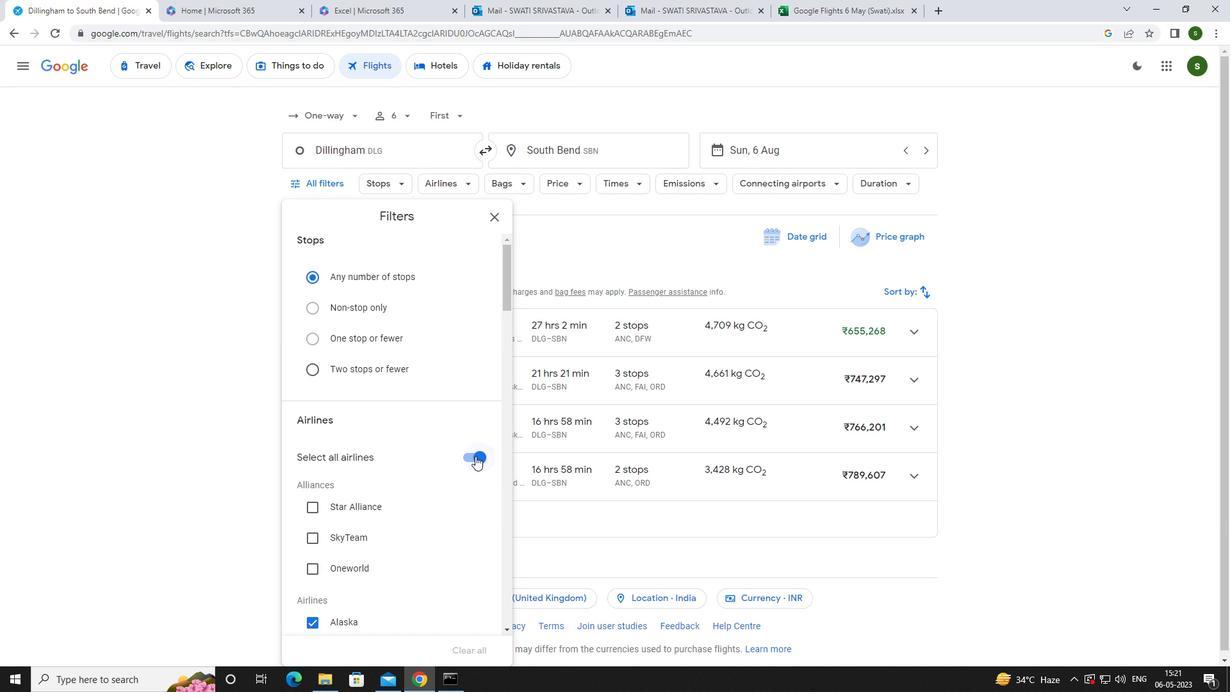 
Action: Mouse moved to (464, 448)
Screenshot: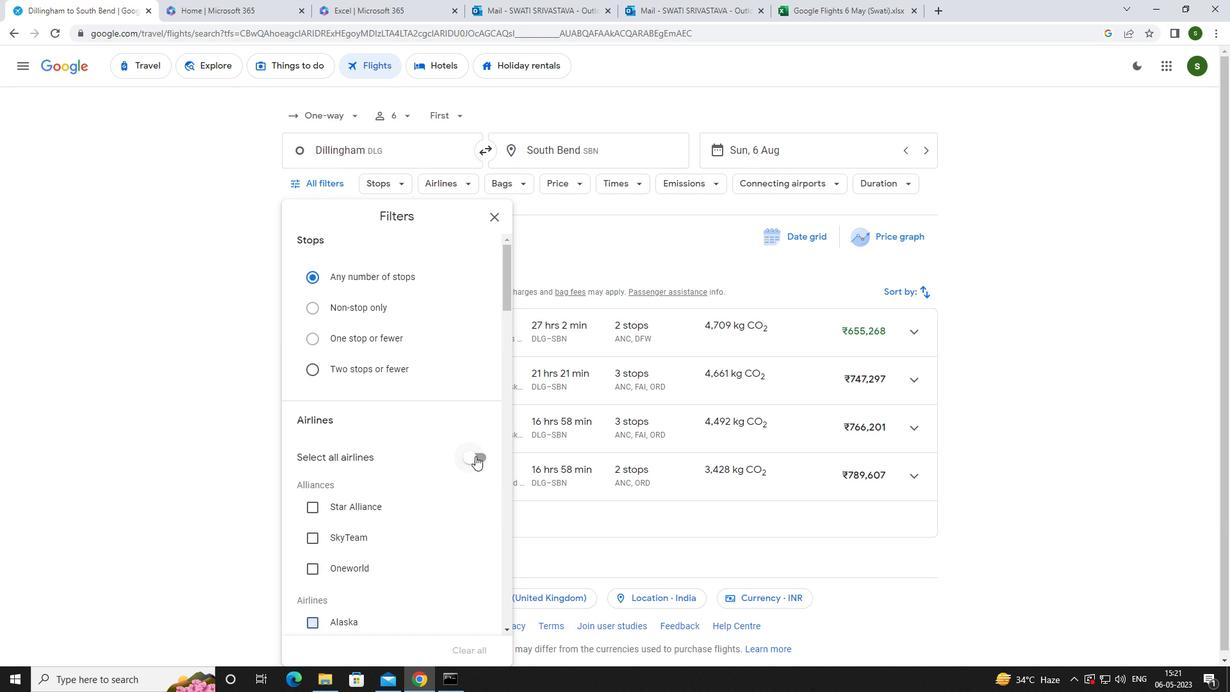 
Action: Mouse scrolled (464, 447) with delta (0, 0)
Screenshot: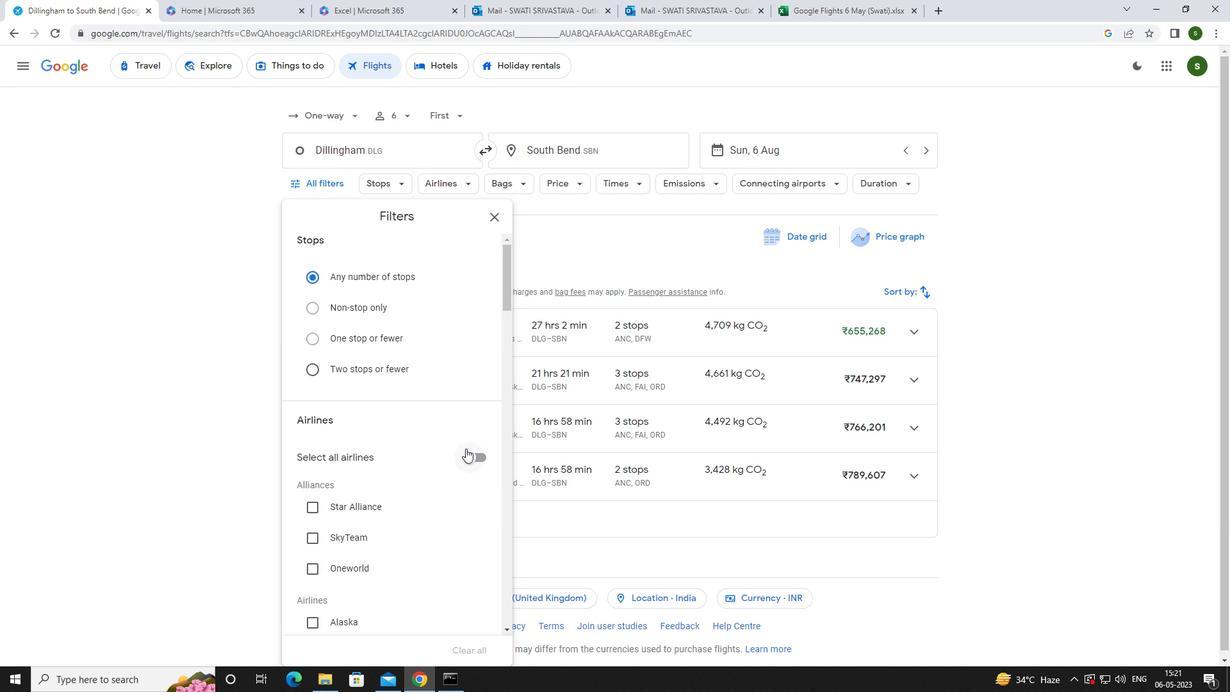 
Action: Mouse scrolled (464, 447) with delta (0, 0)
Screenshot: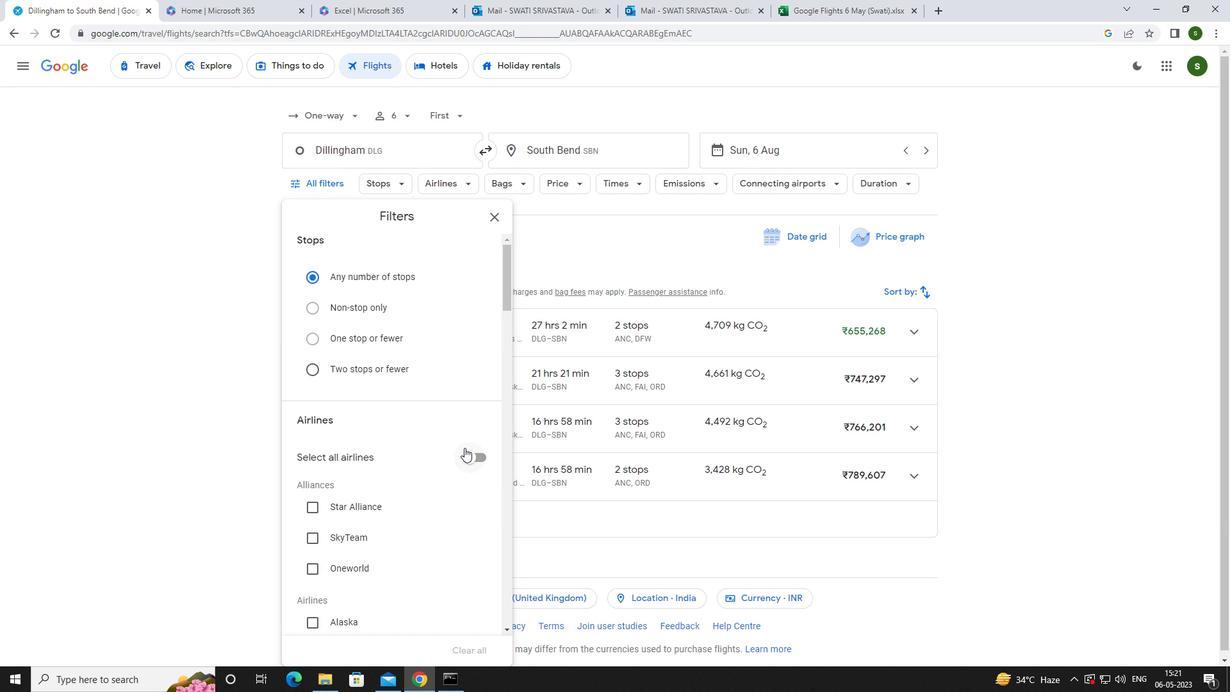 
Action: Mouse scrolled (464, 447) with delta (0, 0)
Screenshot: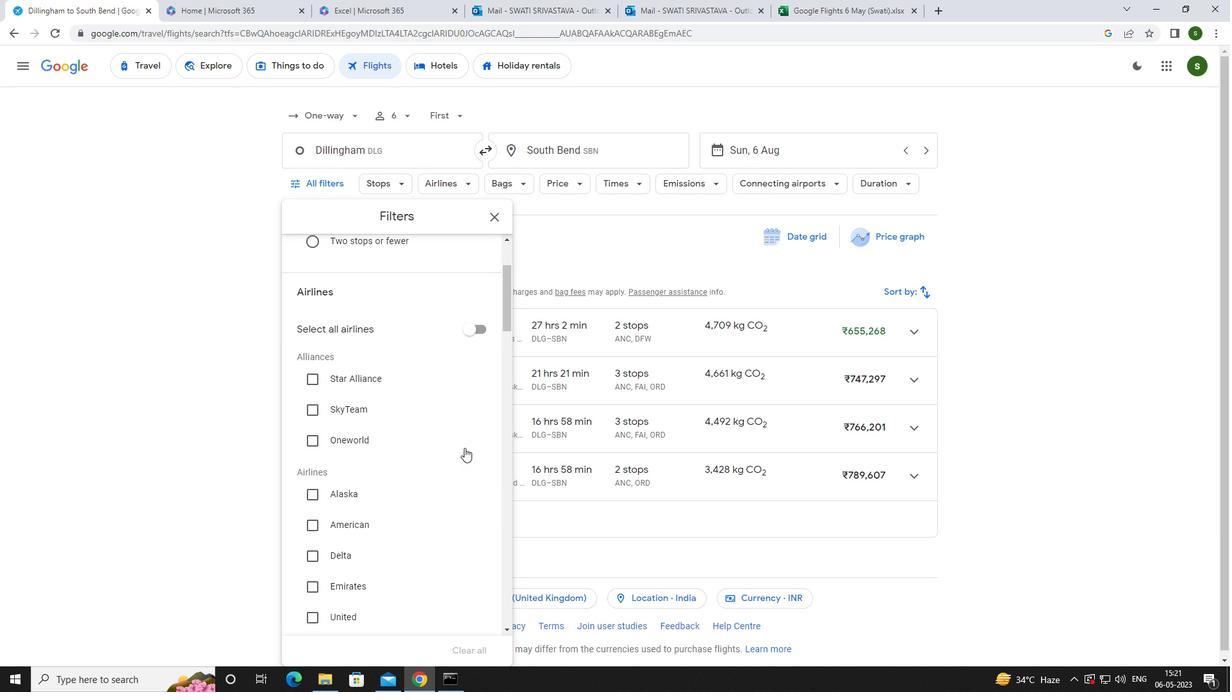 
Action: Mouse scrolled (464, 447) with delta (0, 0)
Screenshot: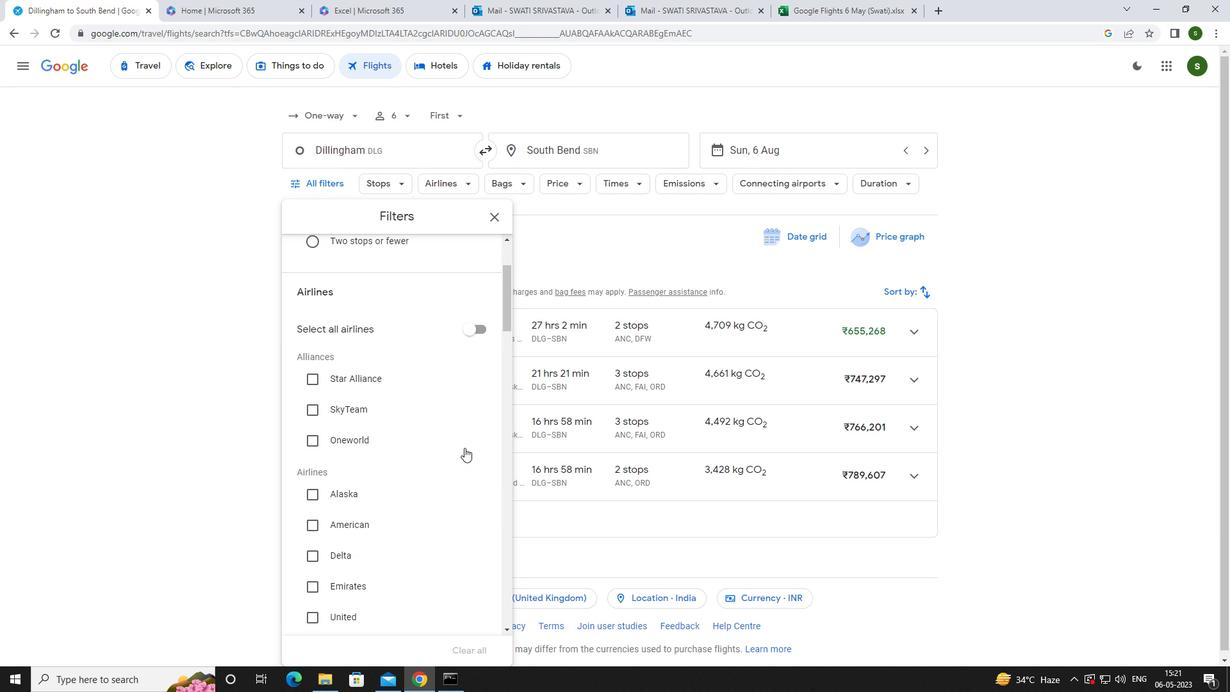 
Action: Mouse scrolled (464, 447) with delta (0, 0)
Screenshot: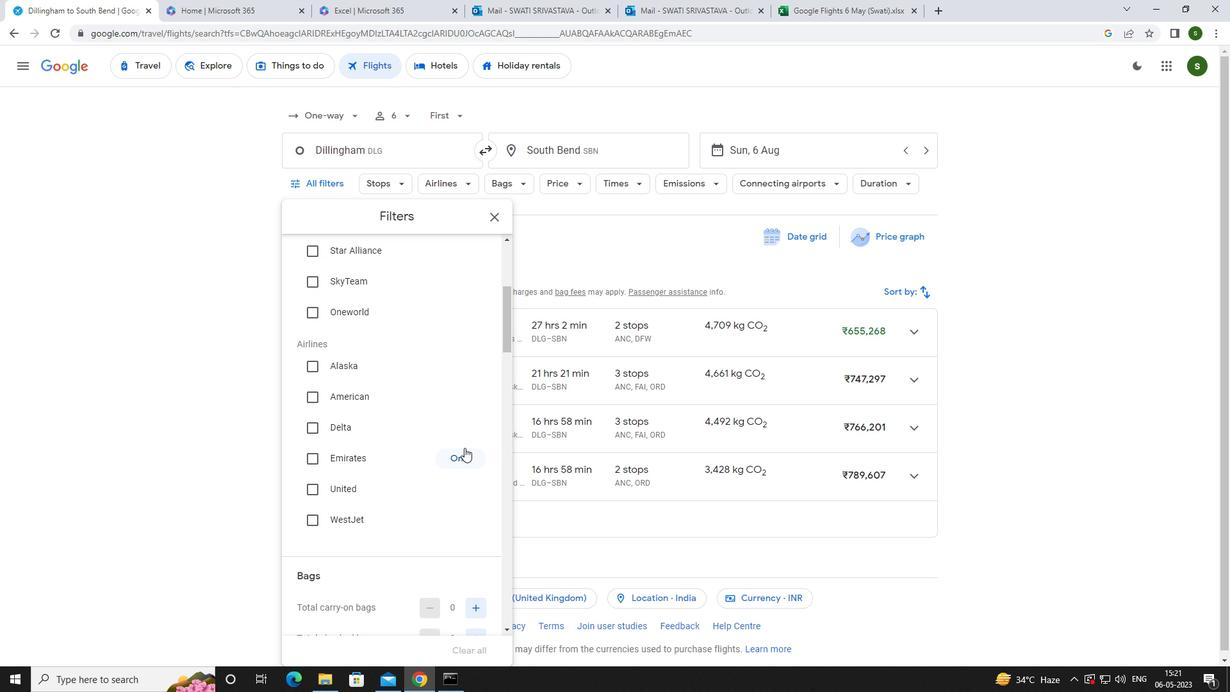 
Action: Mouse scrolled (464, 447) with delta (0, 0)
Screenshot: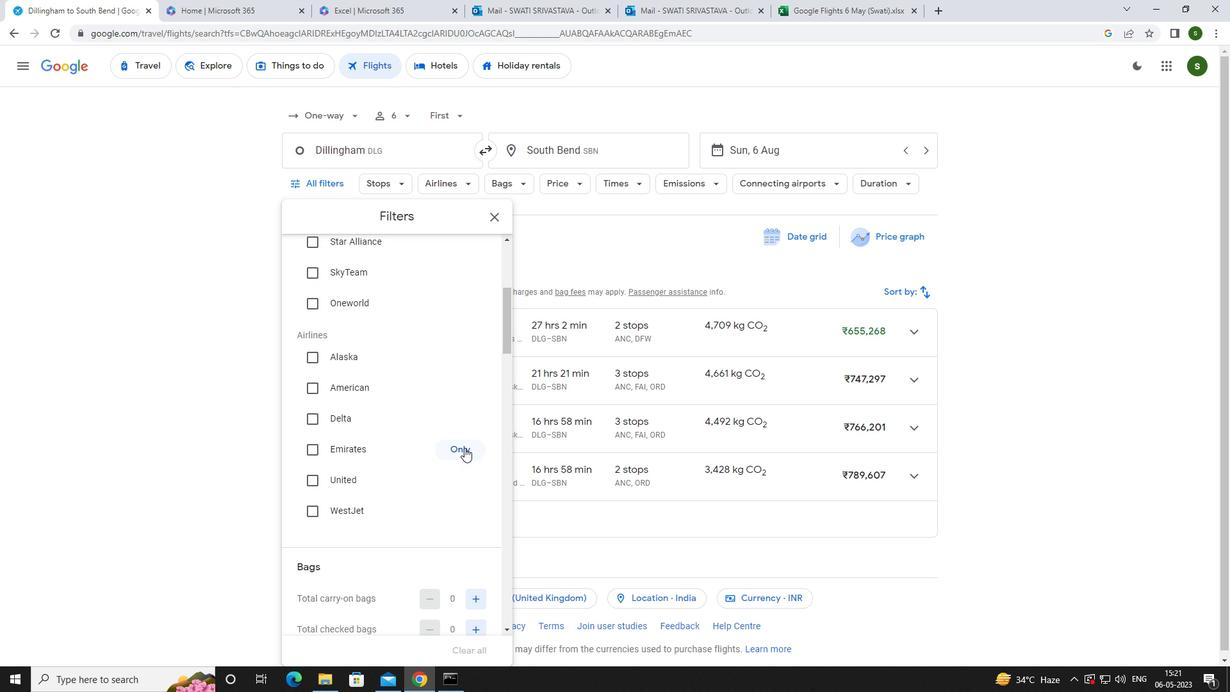 
Action: Mouse moved to (475, 482)
Screenshot: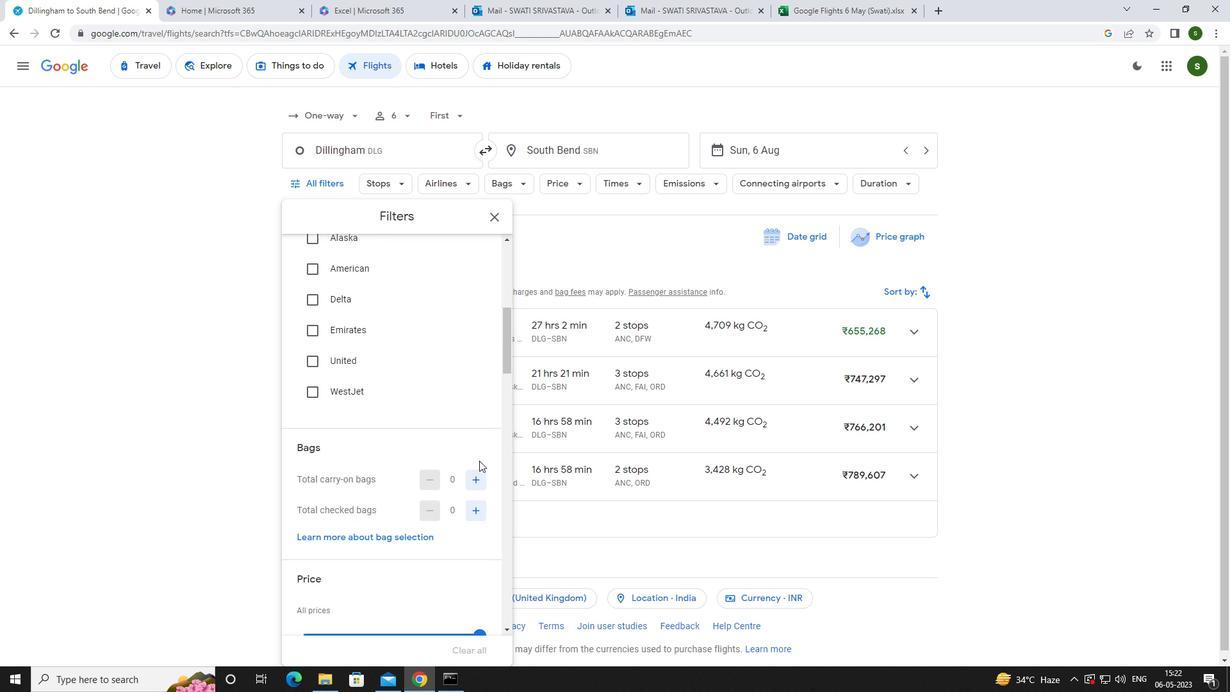 
Action: Mouse pressed left at (475, 482)
Screenshot: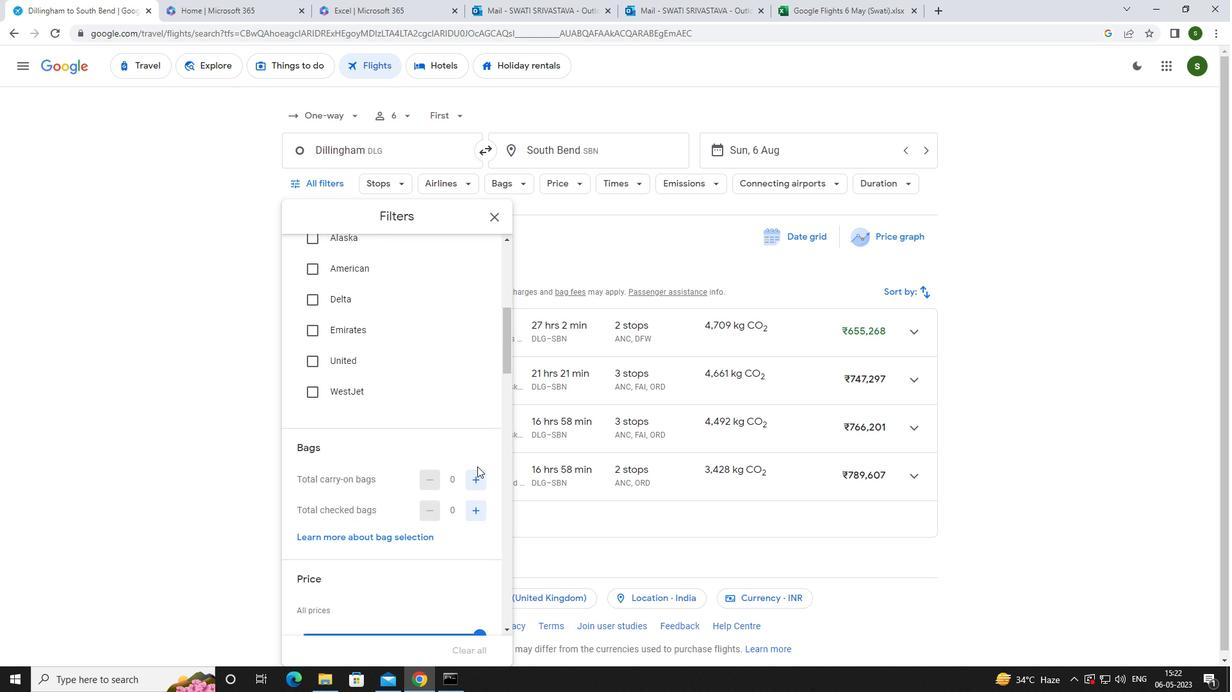 
Action: Mouse moved to (474, 512)
Screenshot: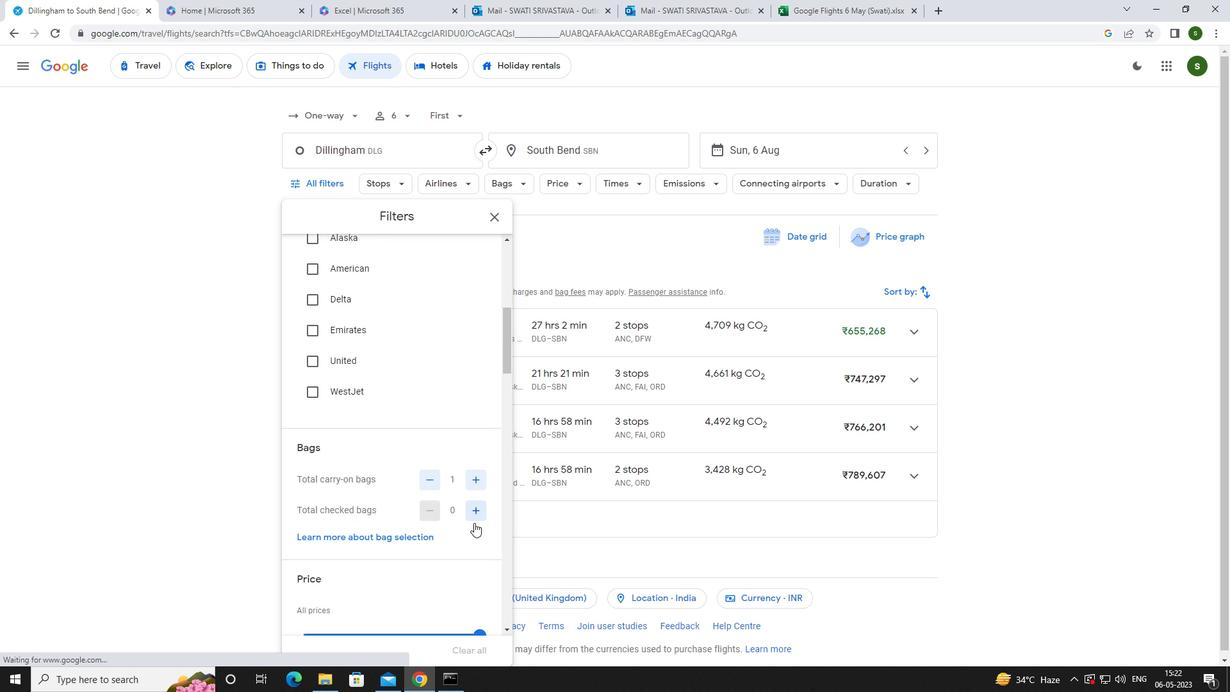 
Action: Mouse pressed left at (474, 512)
Screenshot: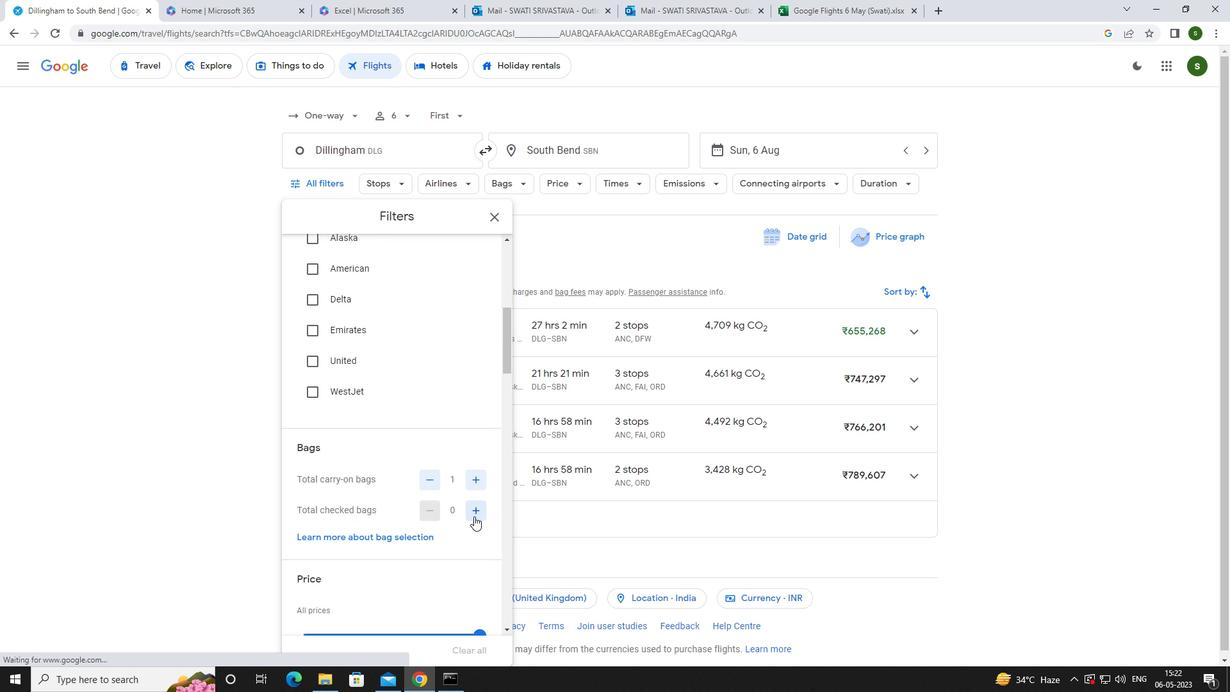 
Action: Mouse pressed left at (474, 512)
Screenshot: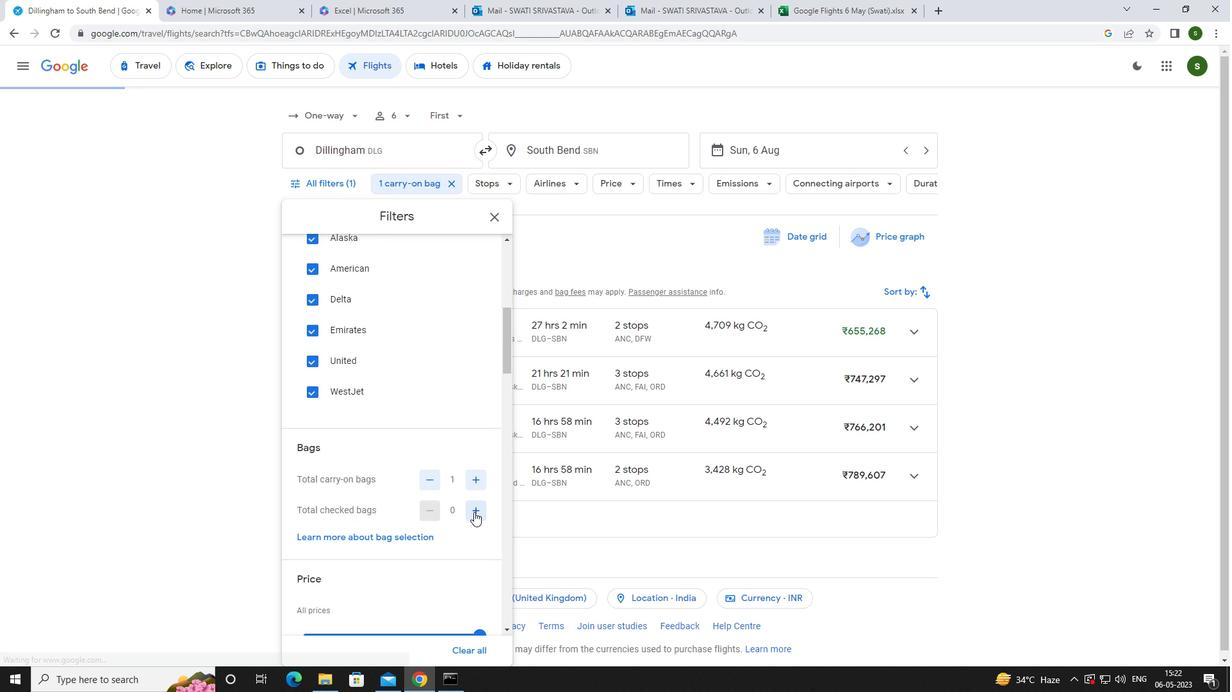 
Action: Mouse scrolled (474, 511) with delta (0, 0)
Screenshot: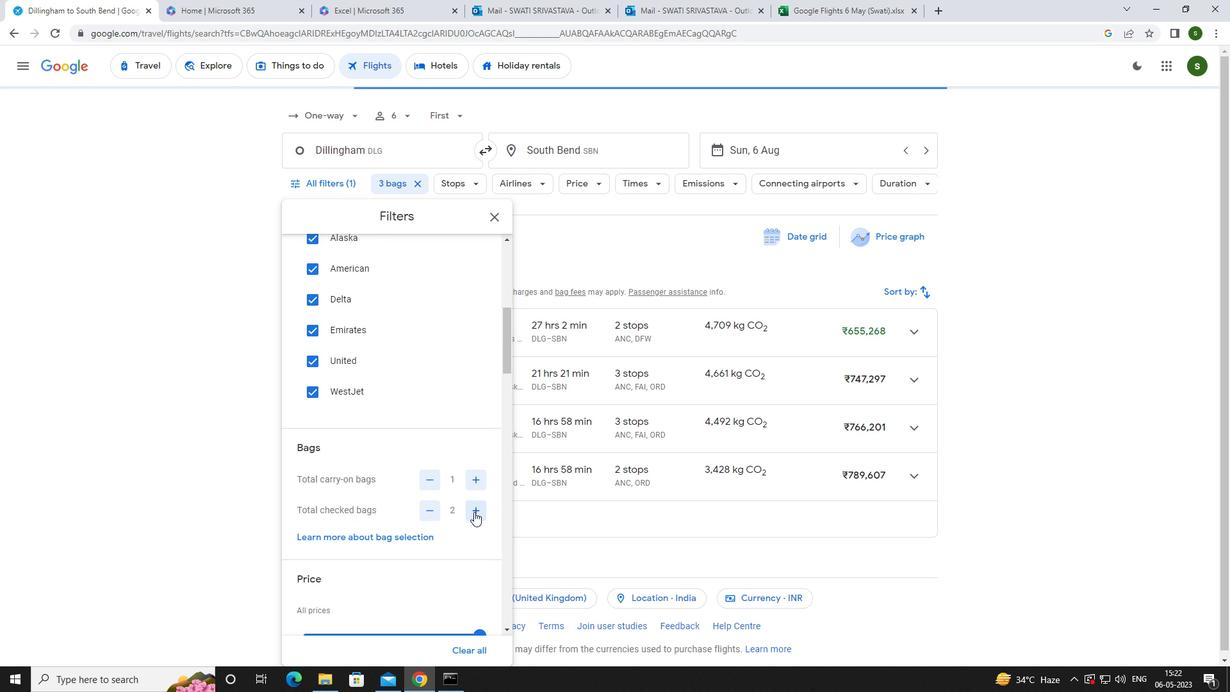 
Action: Mouse scrolled (474, 511) with delta (0, 0)
Screenshot: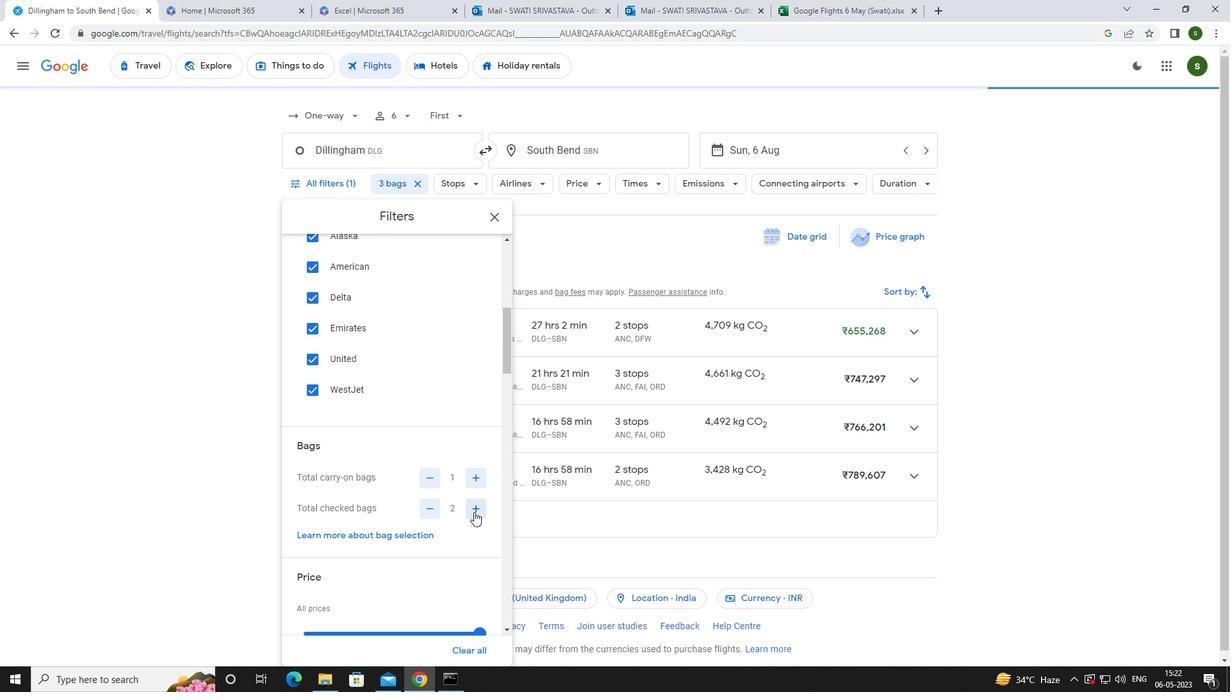 
Action: Mouse moved to (476, 505)
Screenshot: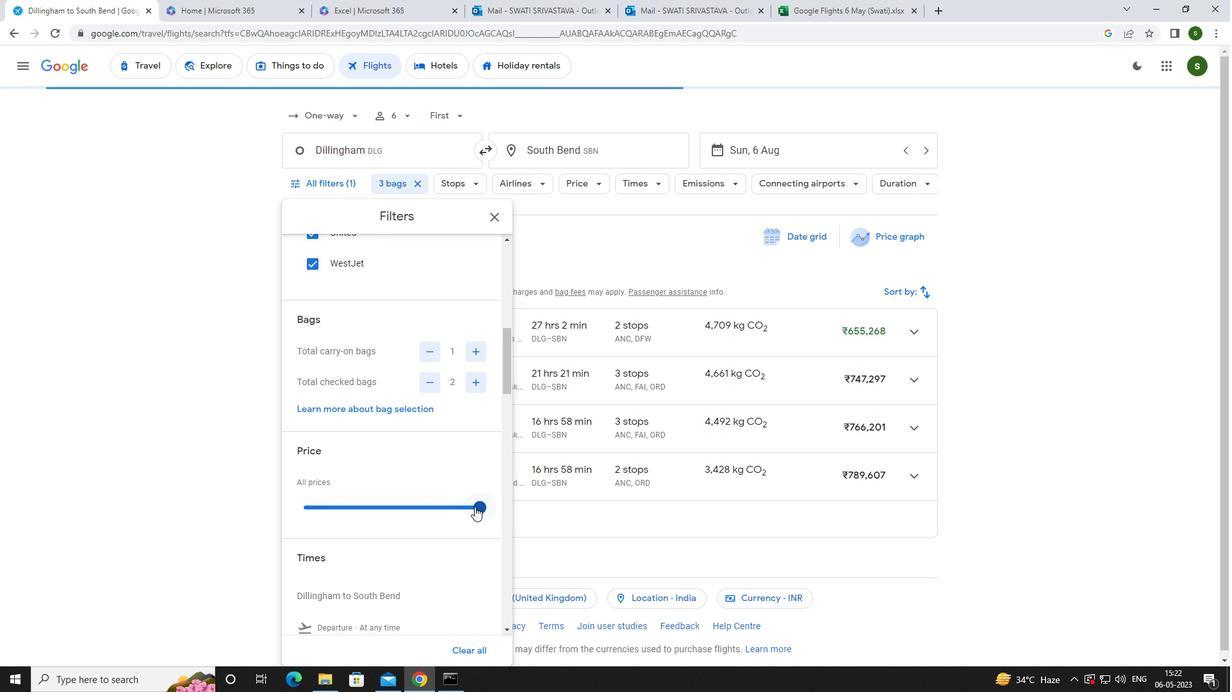 
Action: Mouse pressed left at (476, 505)
Screenshot: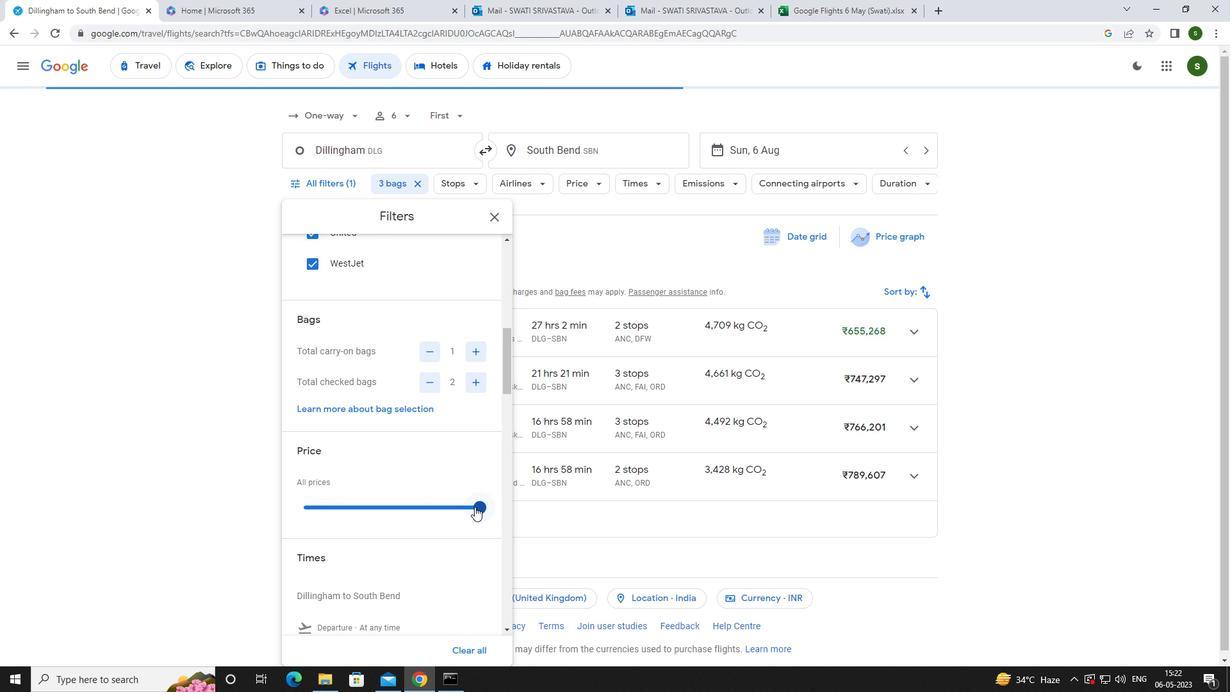 
Action: Mouse moved to (308, 516)
Screenshot: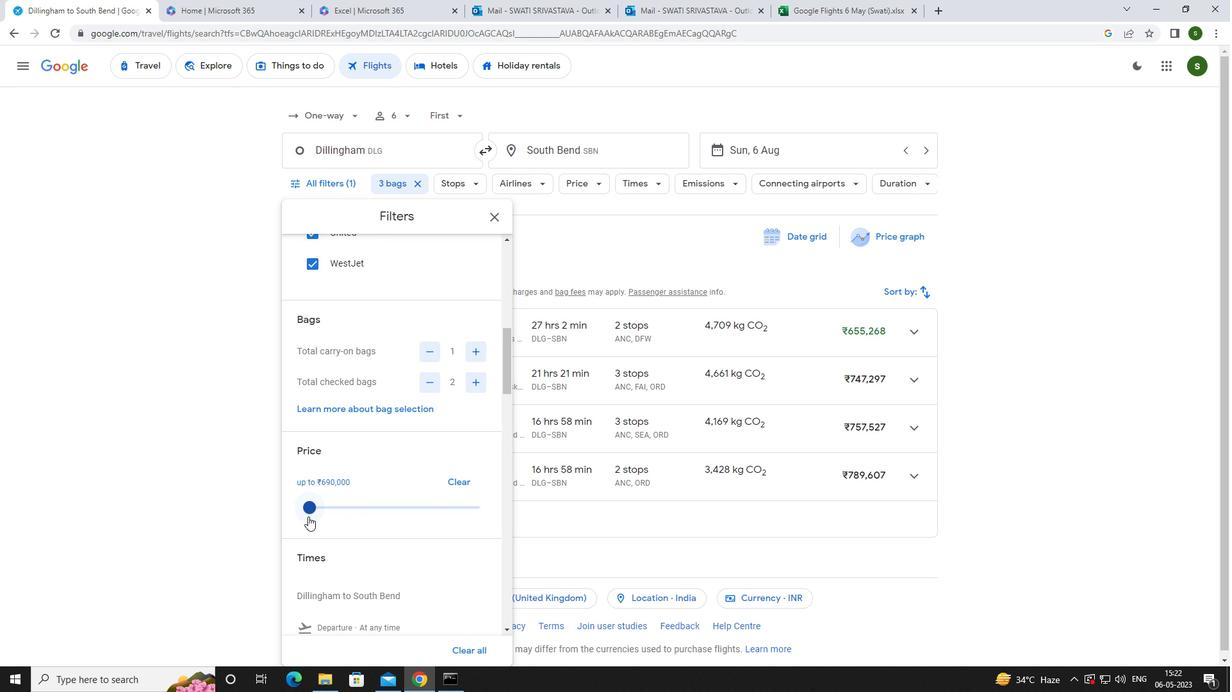 
Action: Mouse scrolled (308, 516) with delta (0, 0)
Screenshot: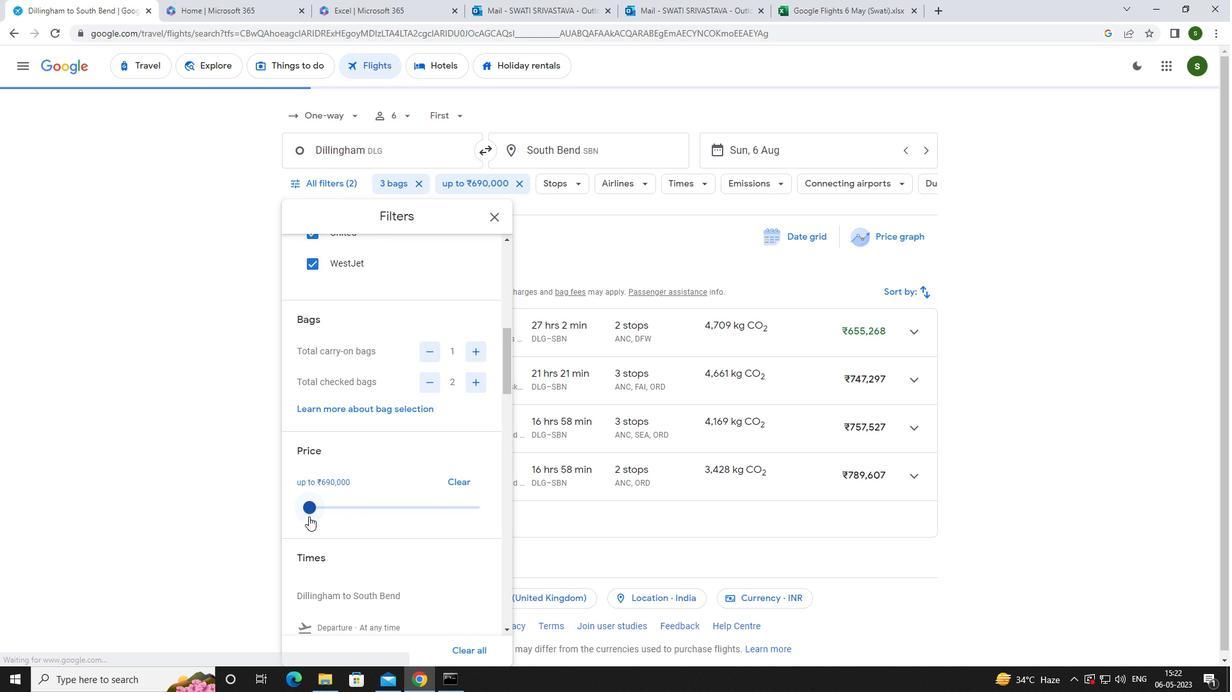 
Action: Mouse scrolled (308, 516) with delta (0, 0)
Screenshot: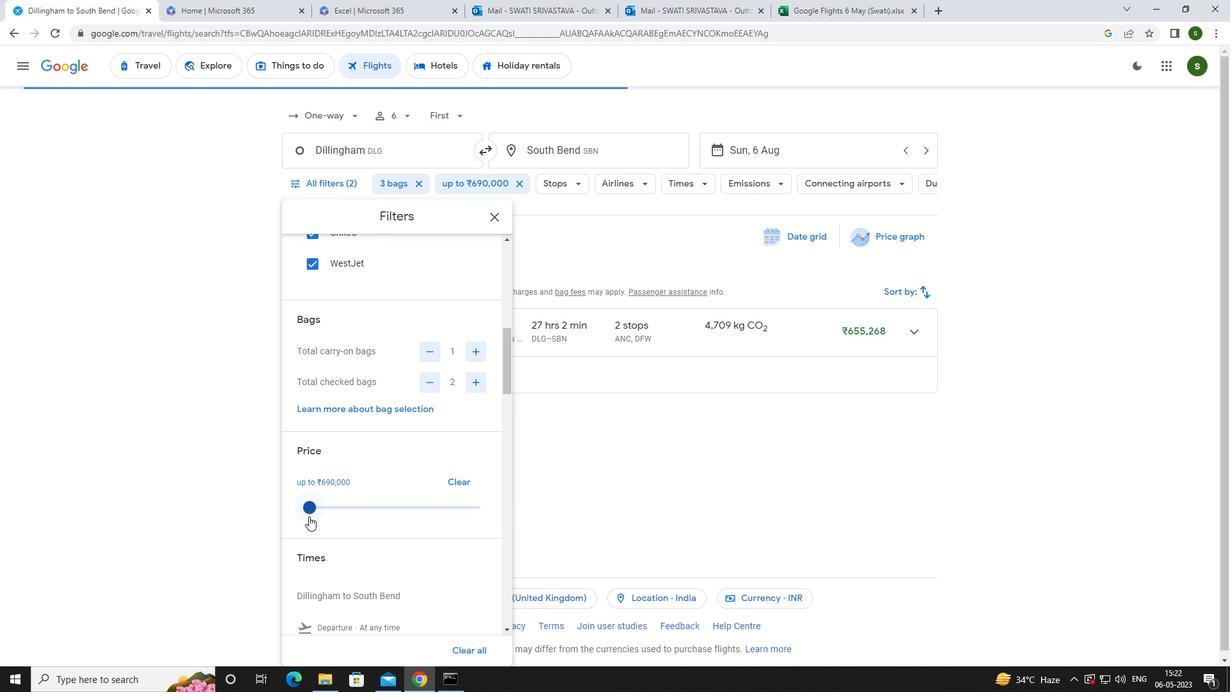 
Action: Mouse moved to (309, 518)
Screenshot: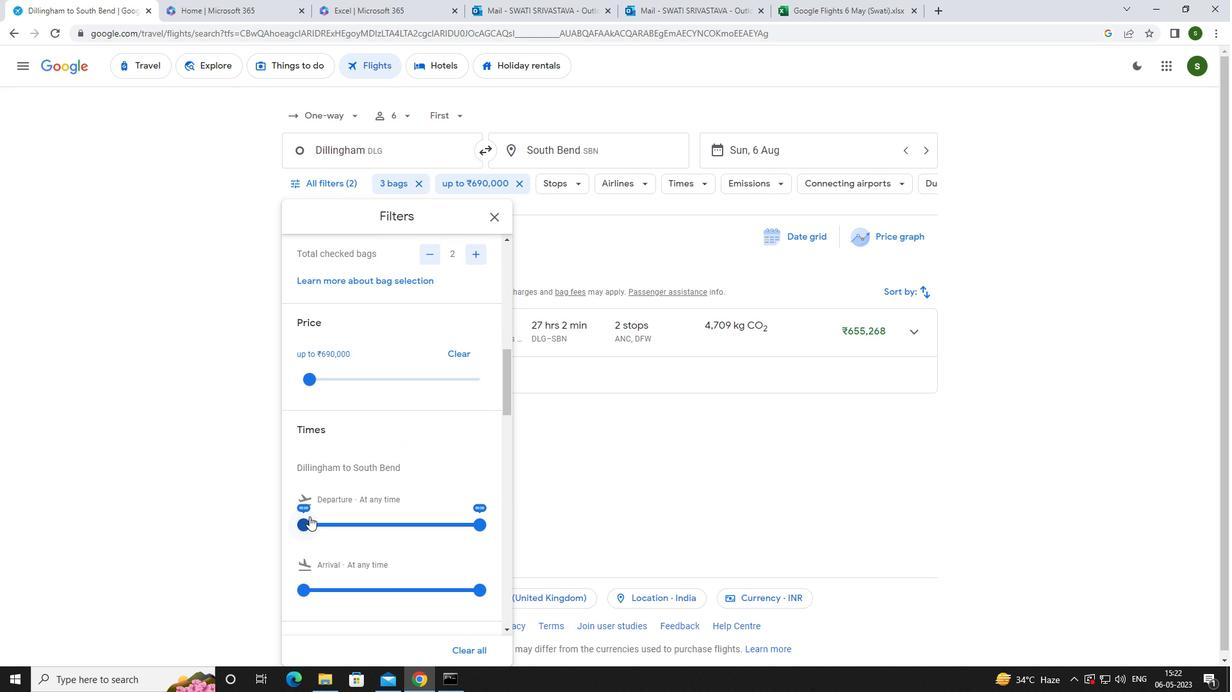 
Action: Mouse pressed left at (309, 518)
Screenshot: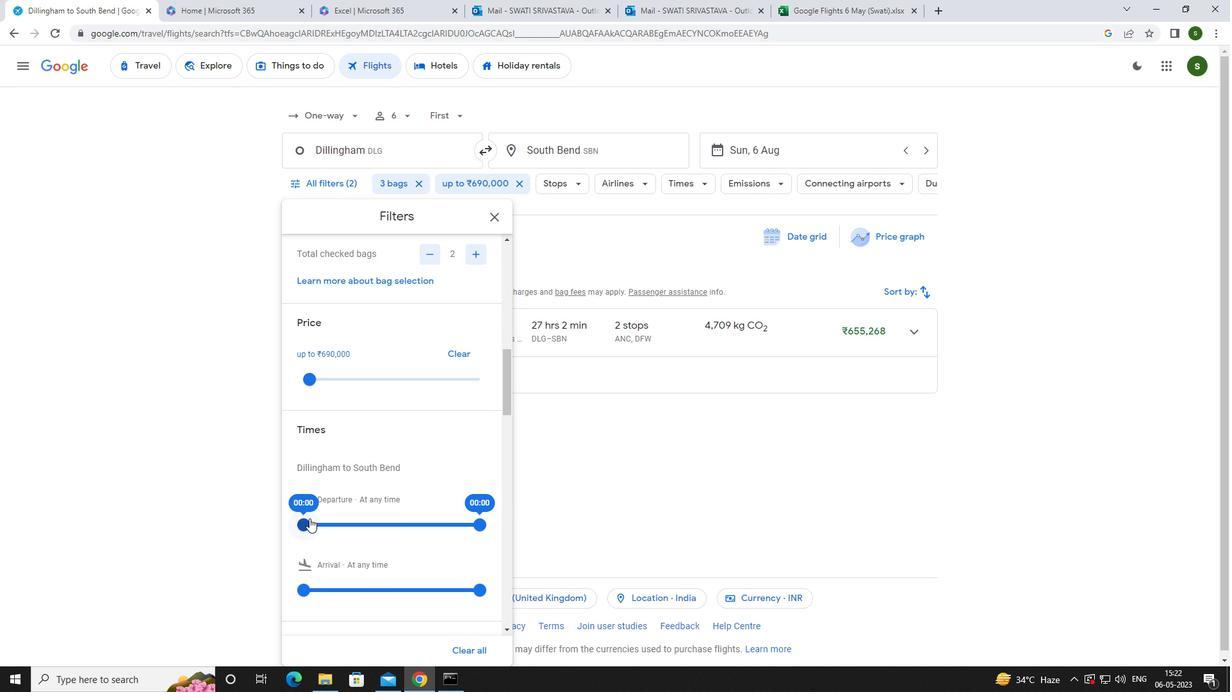 
Action: Mouse moved to (558, 481)
Screenshot: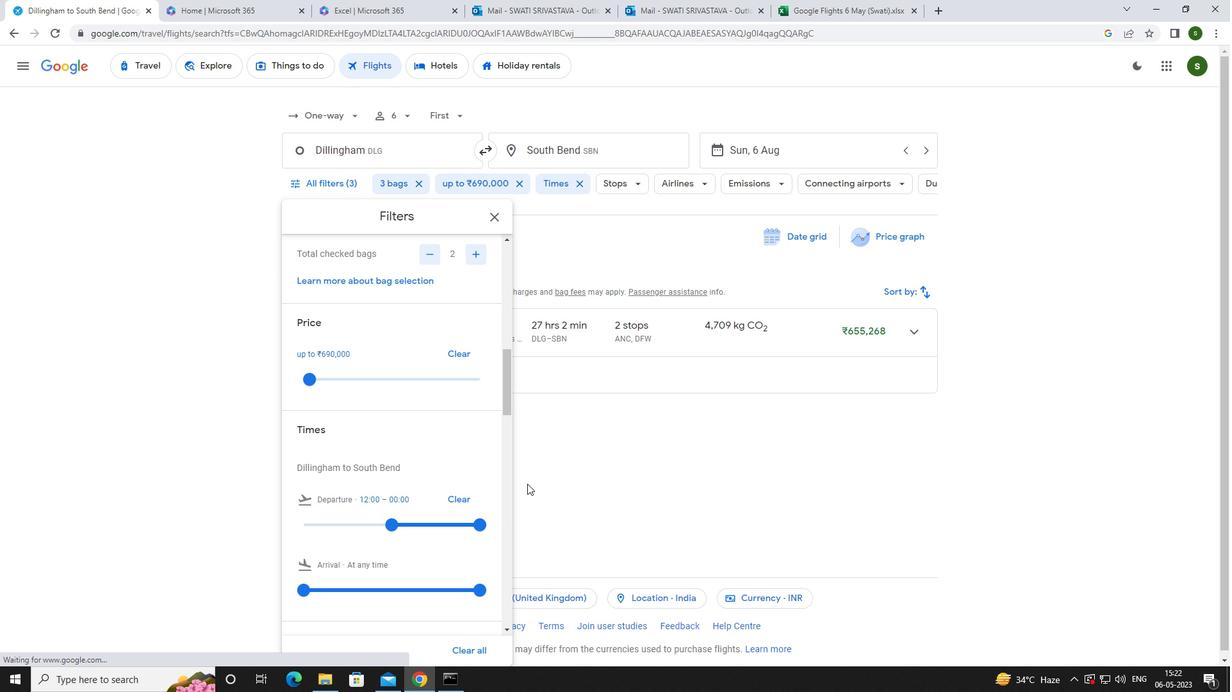 
Action: Mouse pressed left at (558, 481)
Screenshot: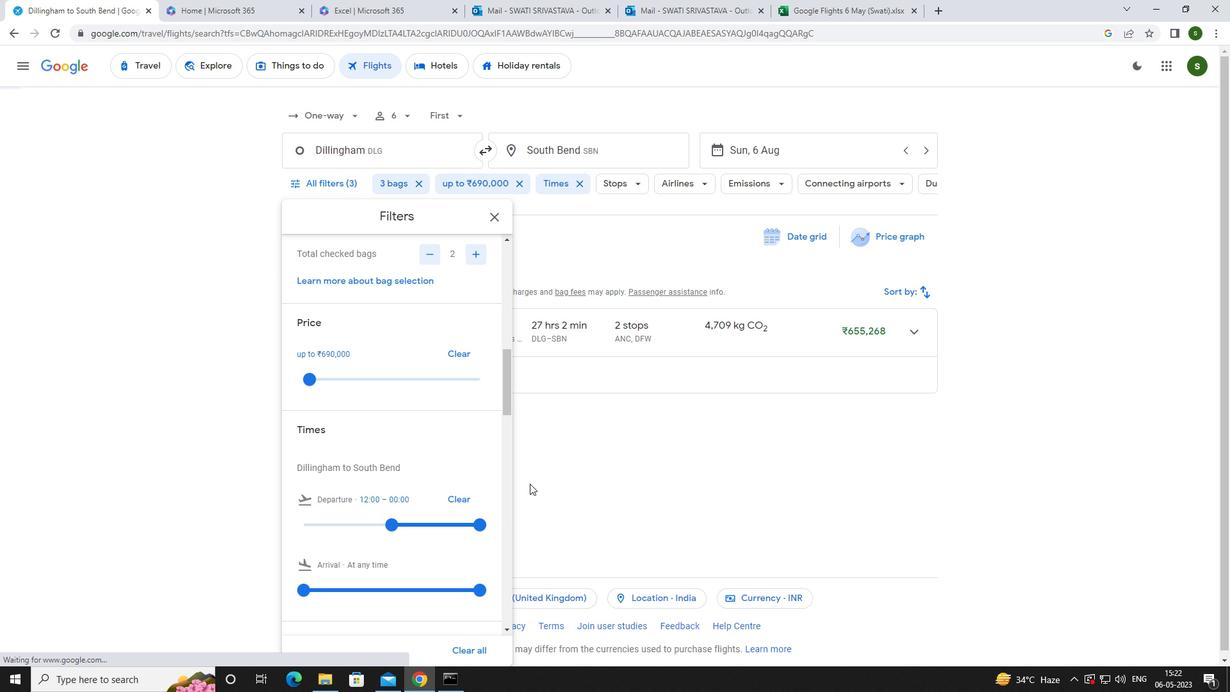 
Action: Mouse moved to (559, 480)
Screenshot: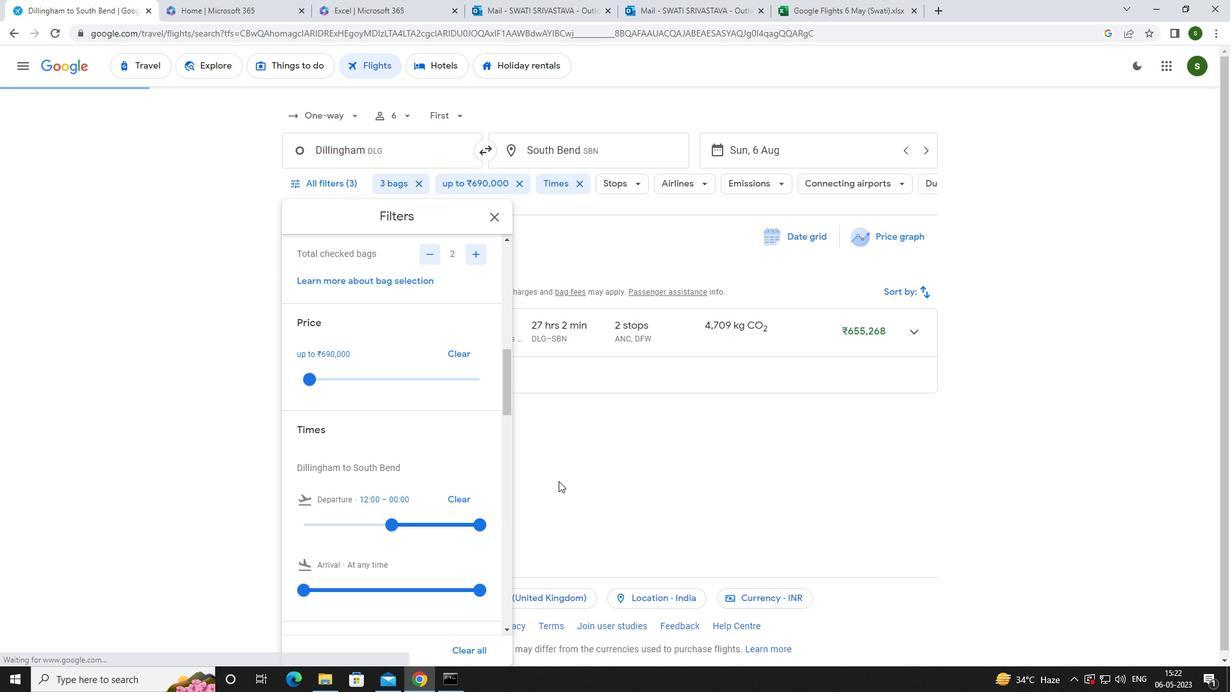 
